 Task: Create a due date automation trigger when advanced on, on the monday of the week before a card is due add dates starting in 1 days at 11:00 AM.
Action: Mouse moved to (997, 315)
Screenshot: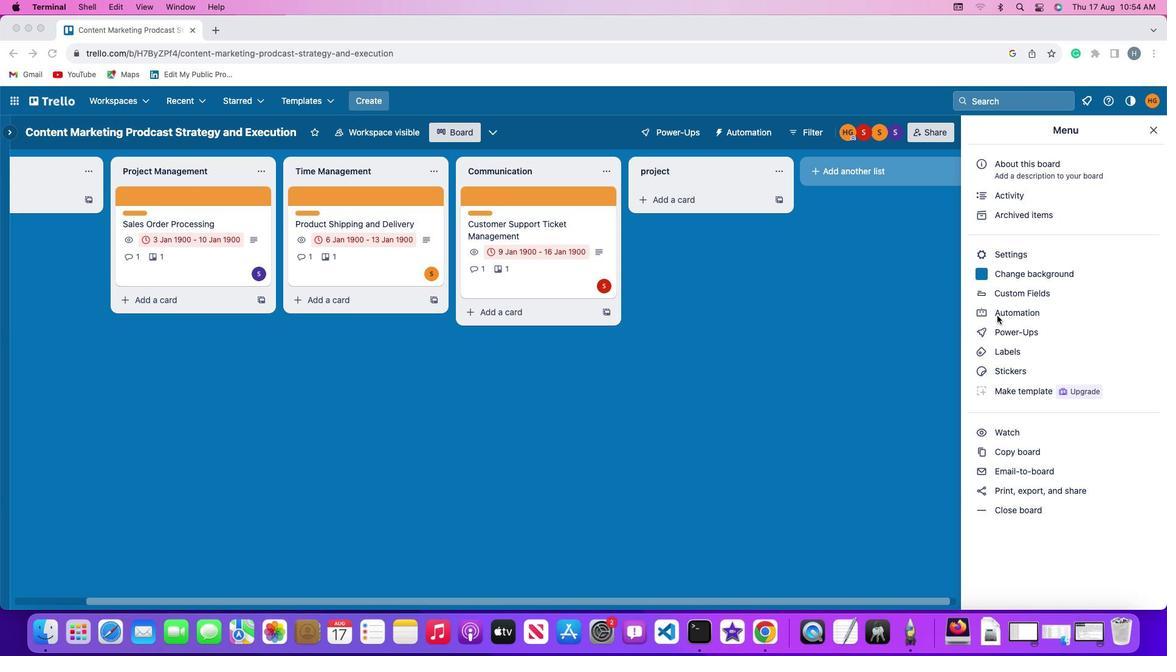 
Action: Mouse pressed left at (997, 315)
Screenshot: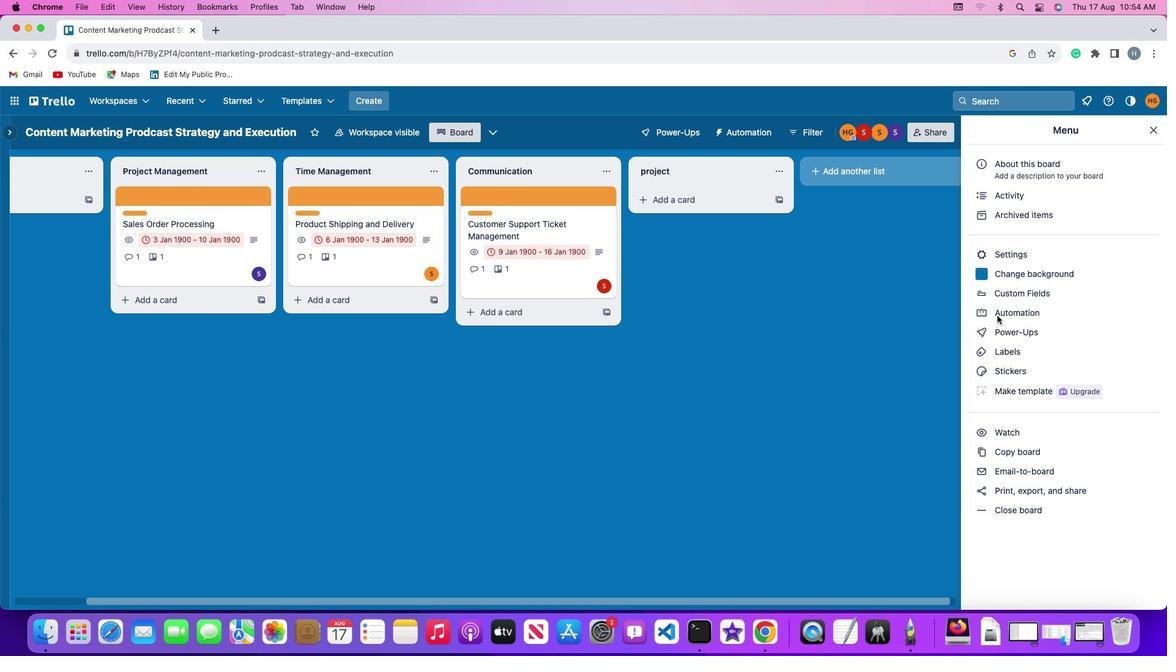 
Action: Mouse pressed left at (997, 315)
Screenshot: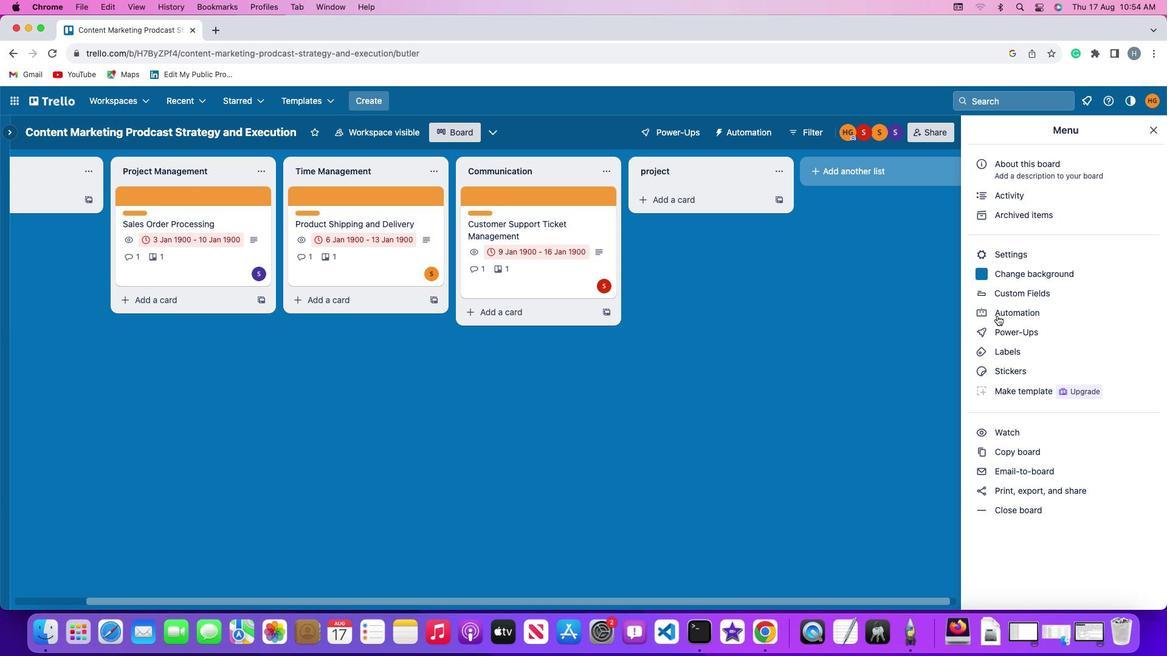
Action: Mouse moved to (49, 287)
Screenshot: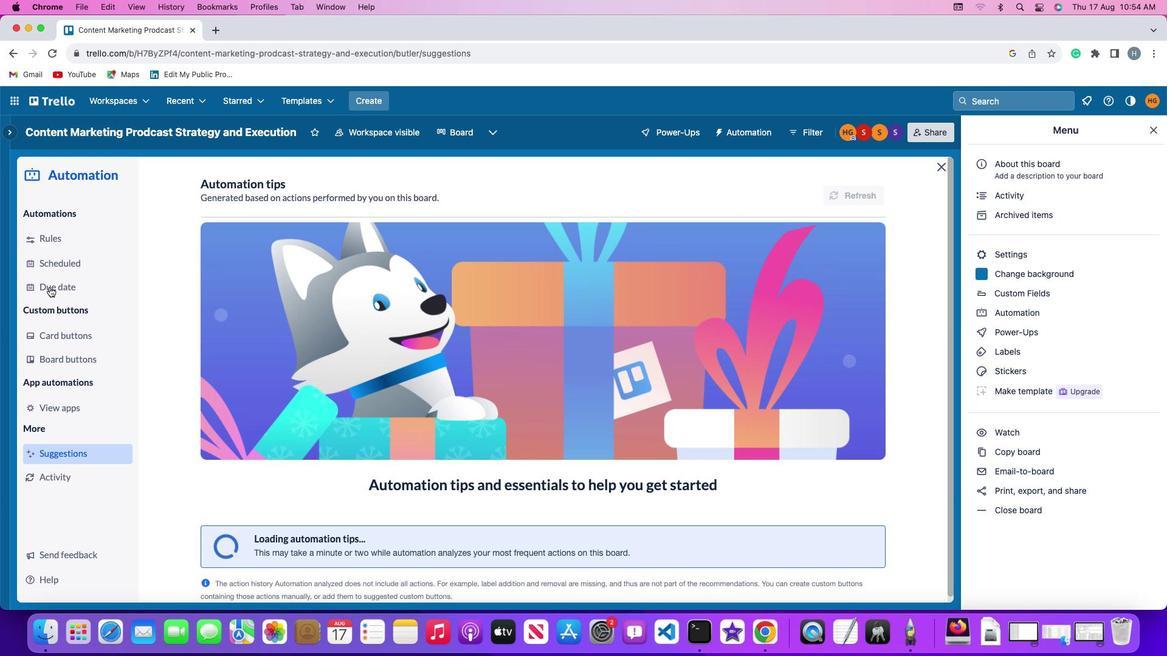 
Action: Mouse pressed left at (49, 287)
Screenshot: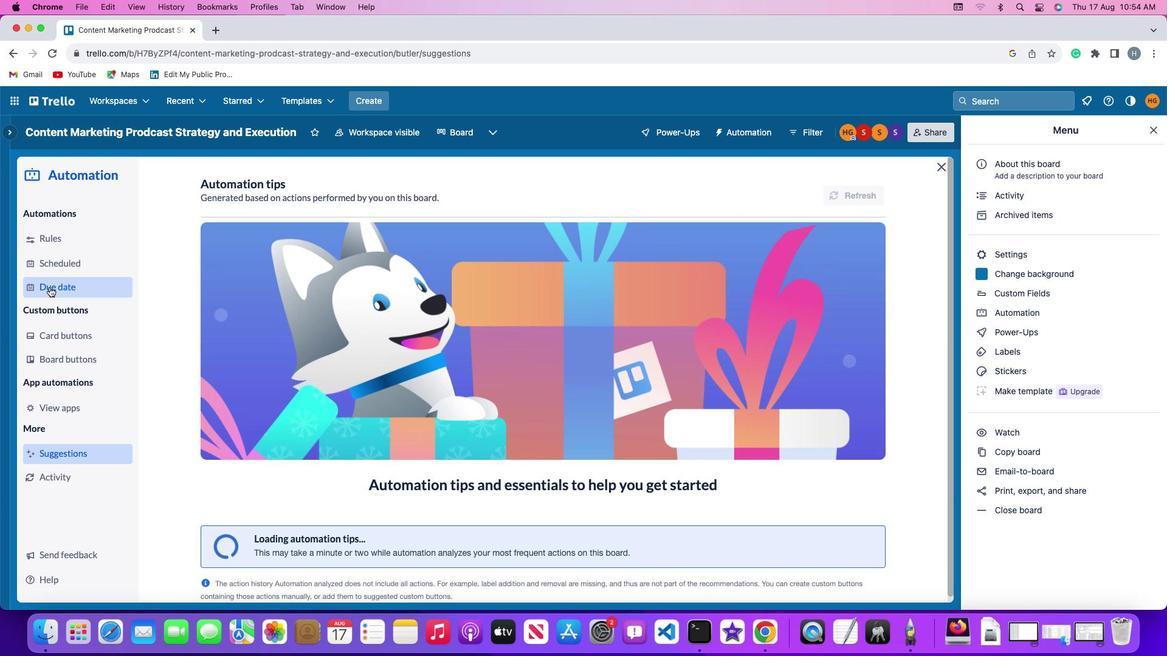 
Action: Mouse moved to (832, 181)
Screenshot: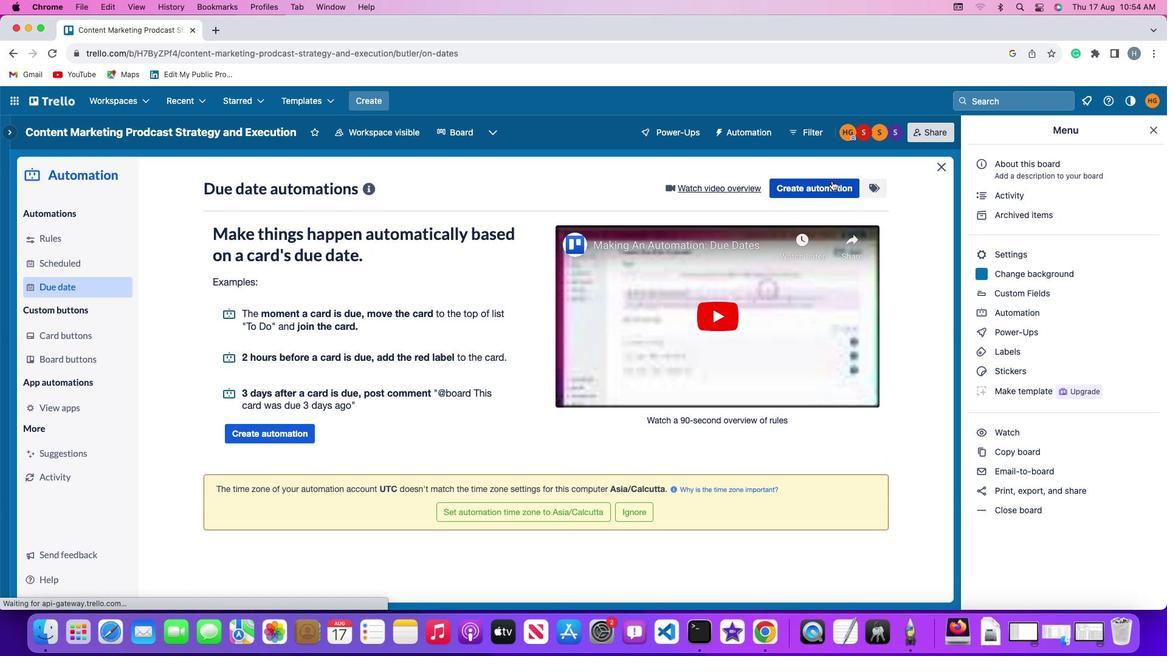
Action: Mouse pressed left at (832, 181)
Screenshot: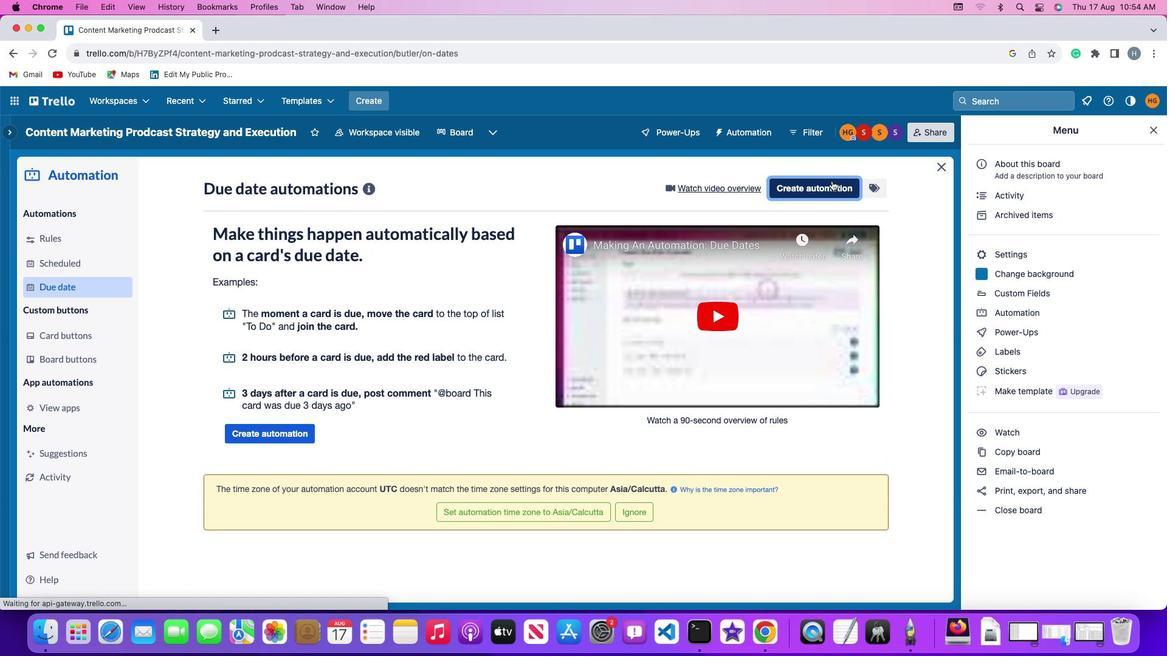 
Action: Mouse moved to (225, 310)
Screenshot: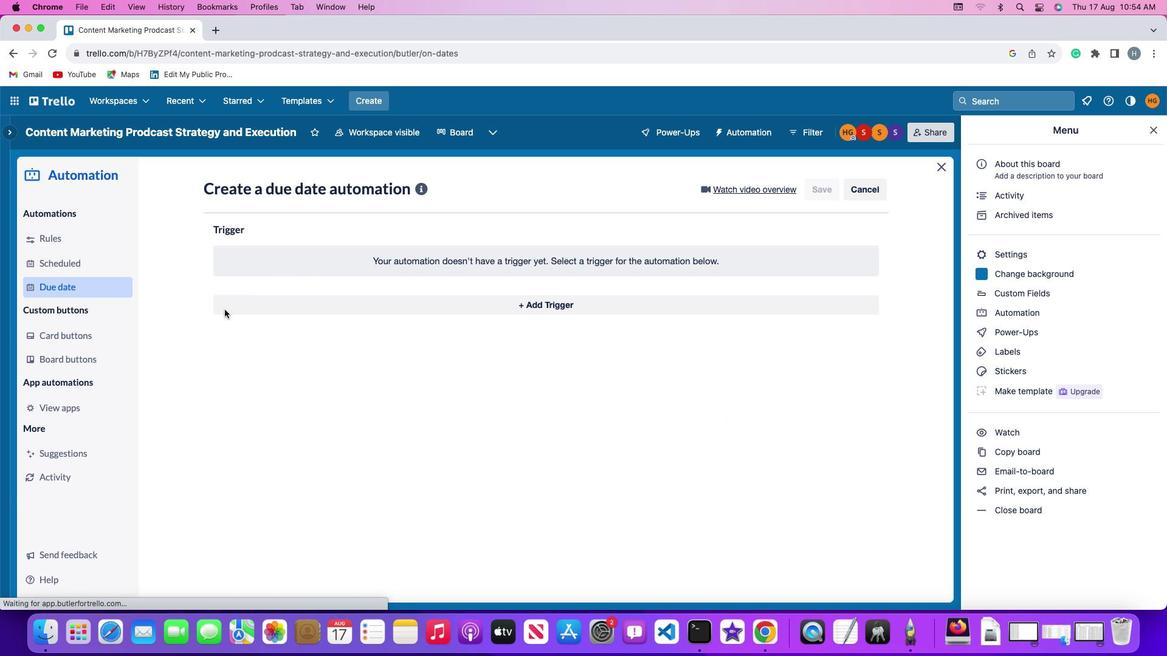 
Action: Mouse pressed left at (225, 310)
Screenshot: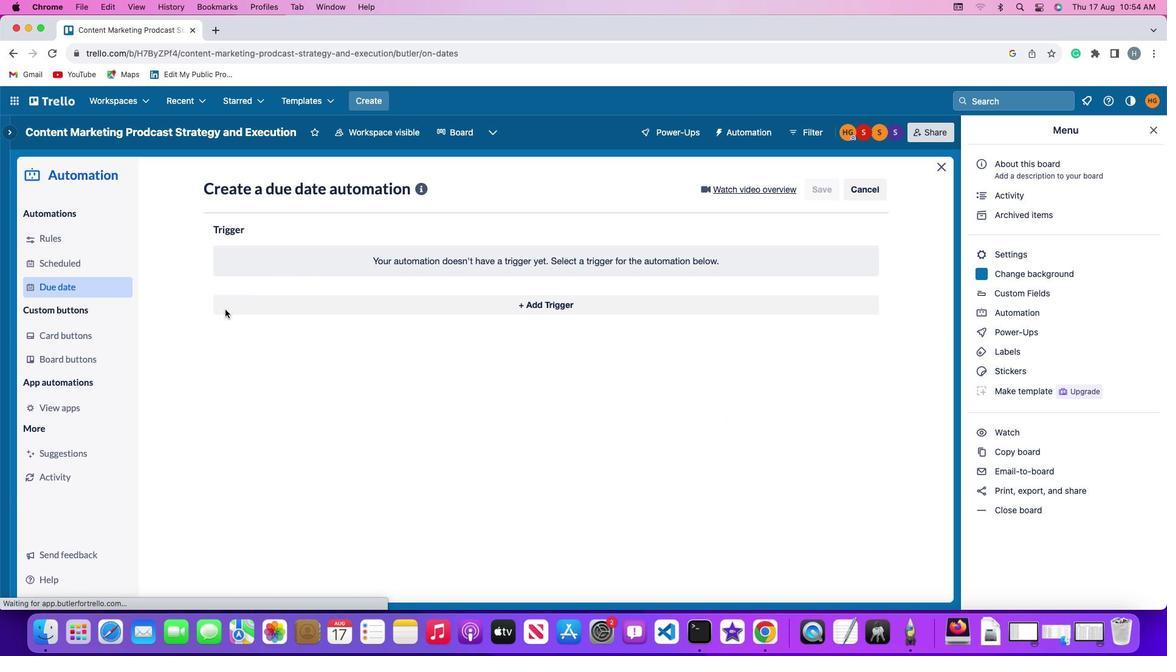
Action: Mouse moved to (270, 523)
Screenshot: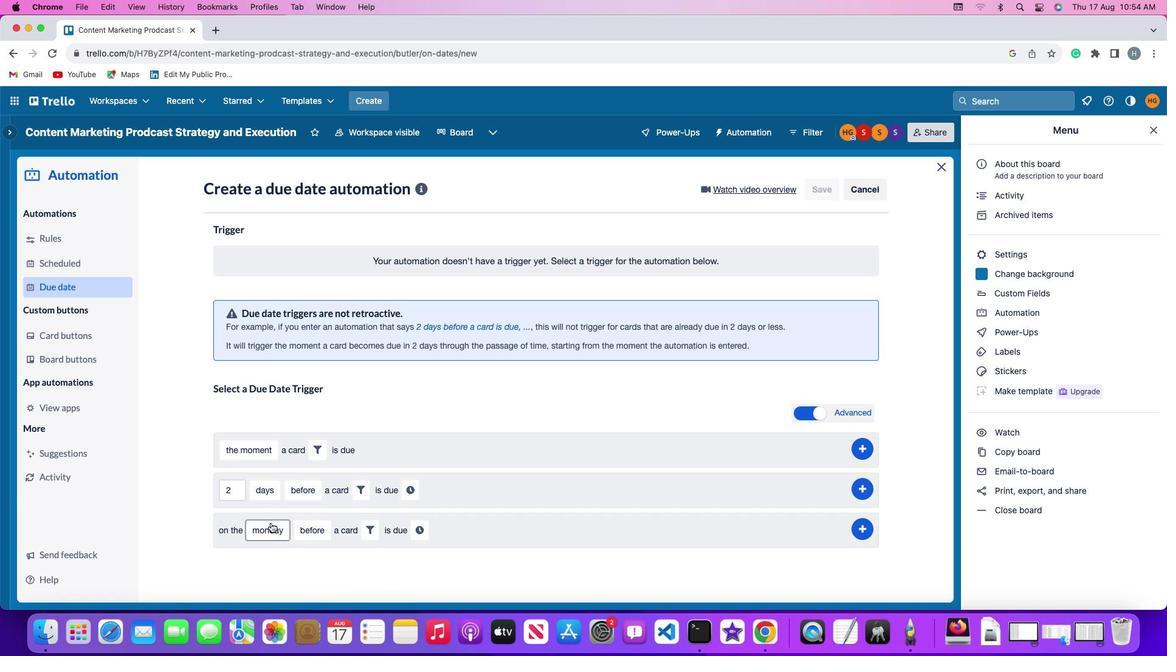 
Action: Mouse pressed left at (270, 523)
Screenshot: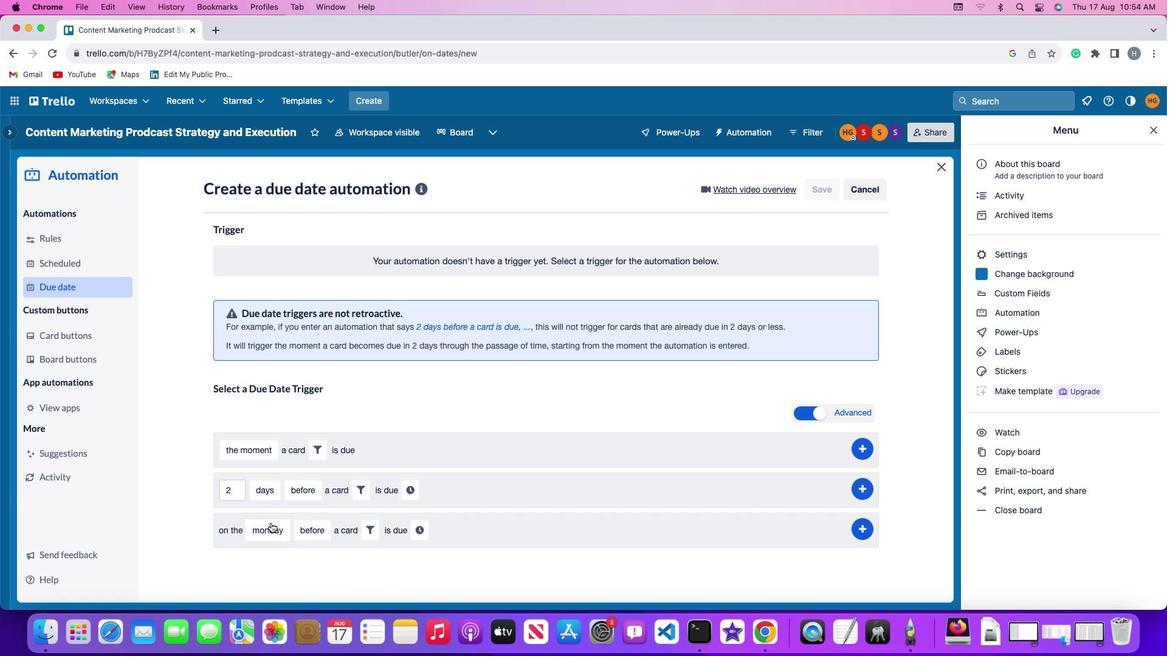 
Action: Mouse moved to (292, 360)
Screenshot: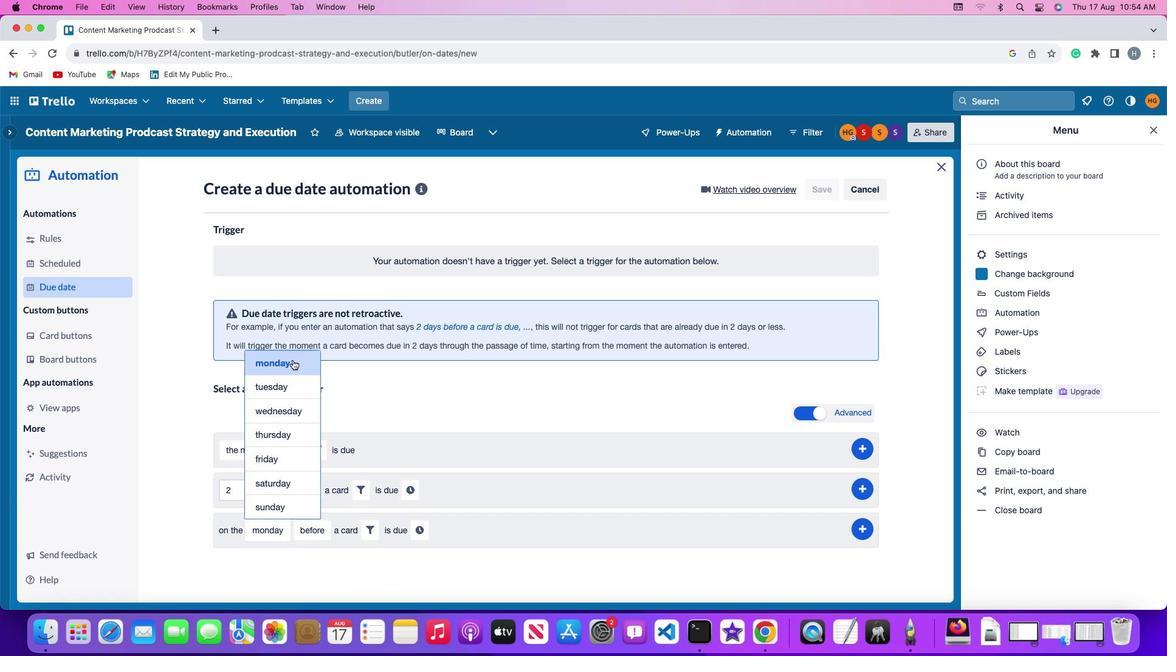
Action: Mouse pressed left at (292, 360)
Screenshot: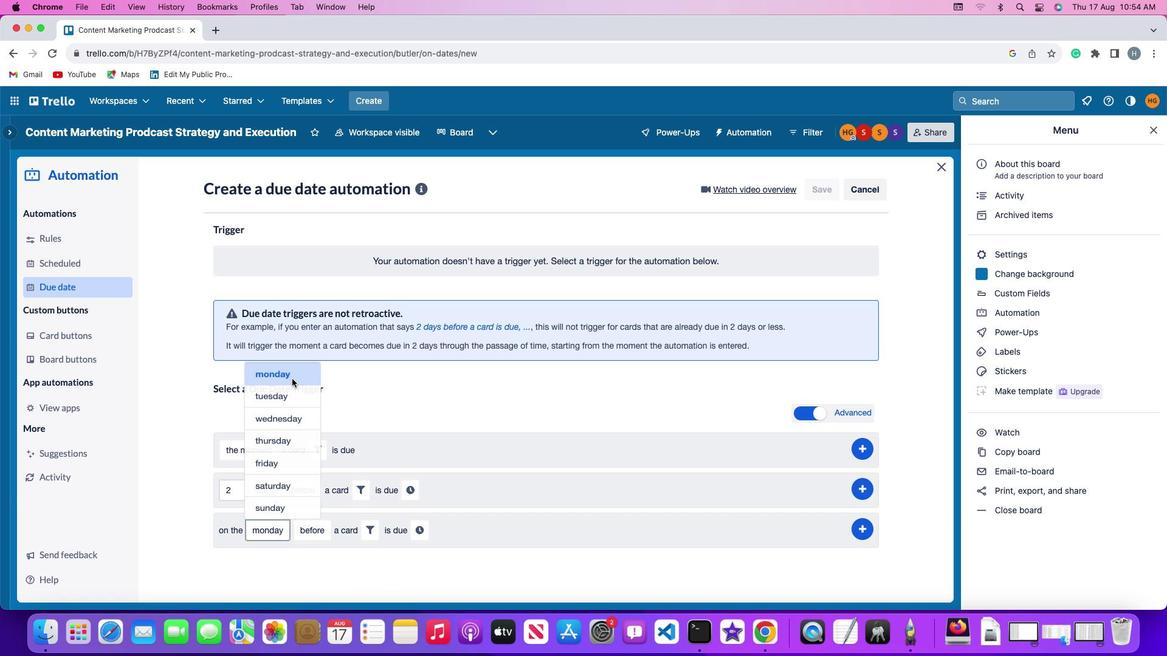 
Action: Mouse moved to (313, 525)
Screenshot: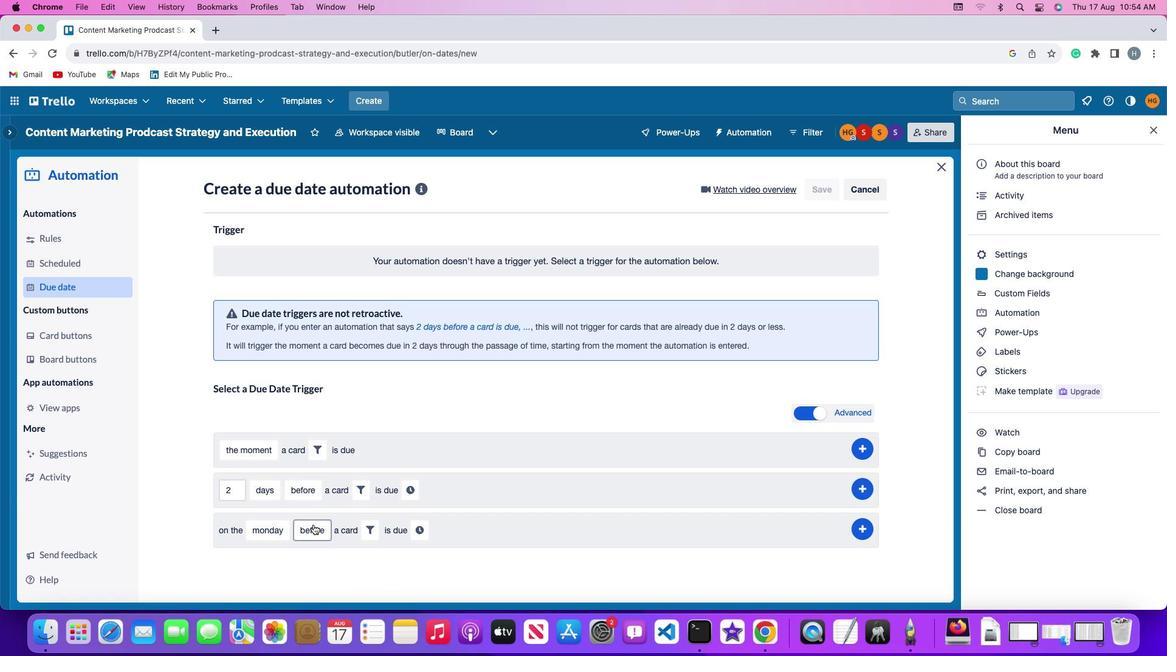
Action: Mouse pressed left at (313, 525)
Screenshot: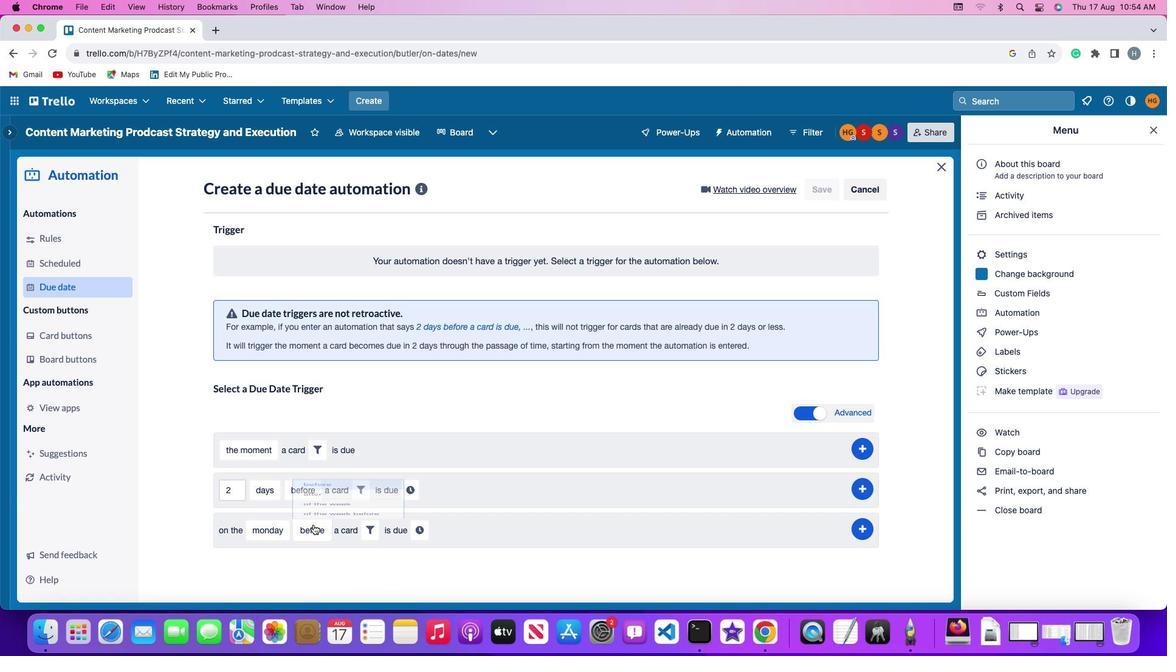 
Action: Mouse moved to (321, 504)
Screenshot: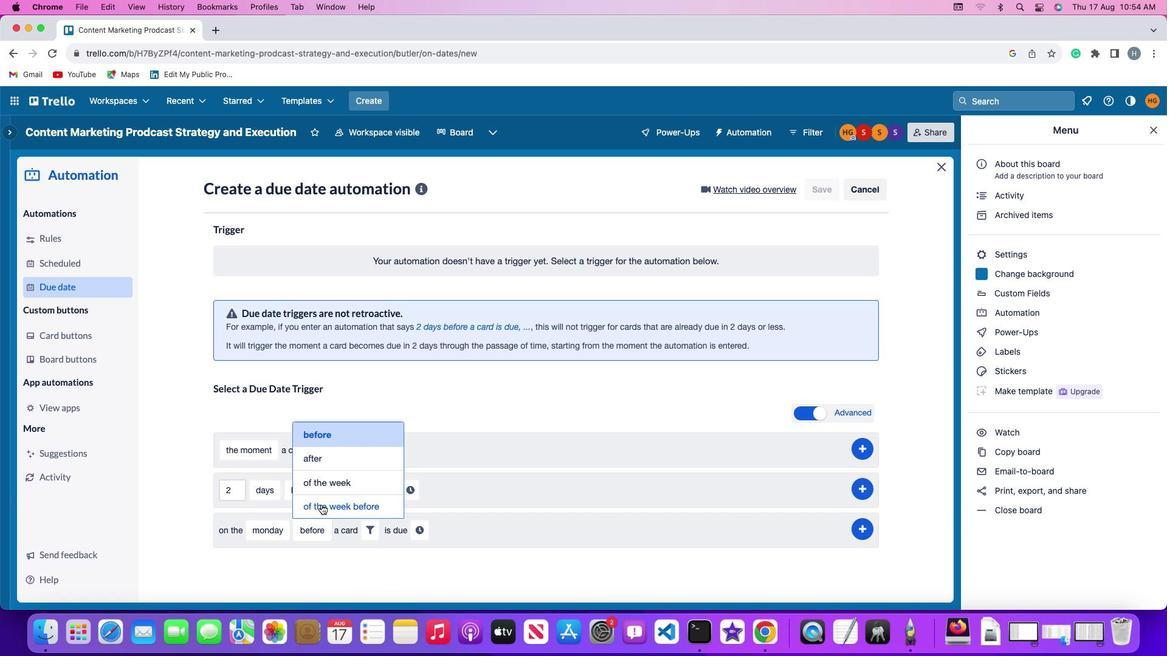 
Action: Mouse pressed left at (321, 504)
Screenshot: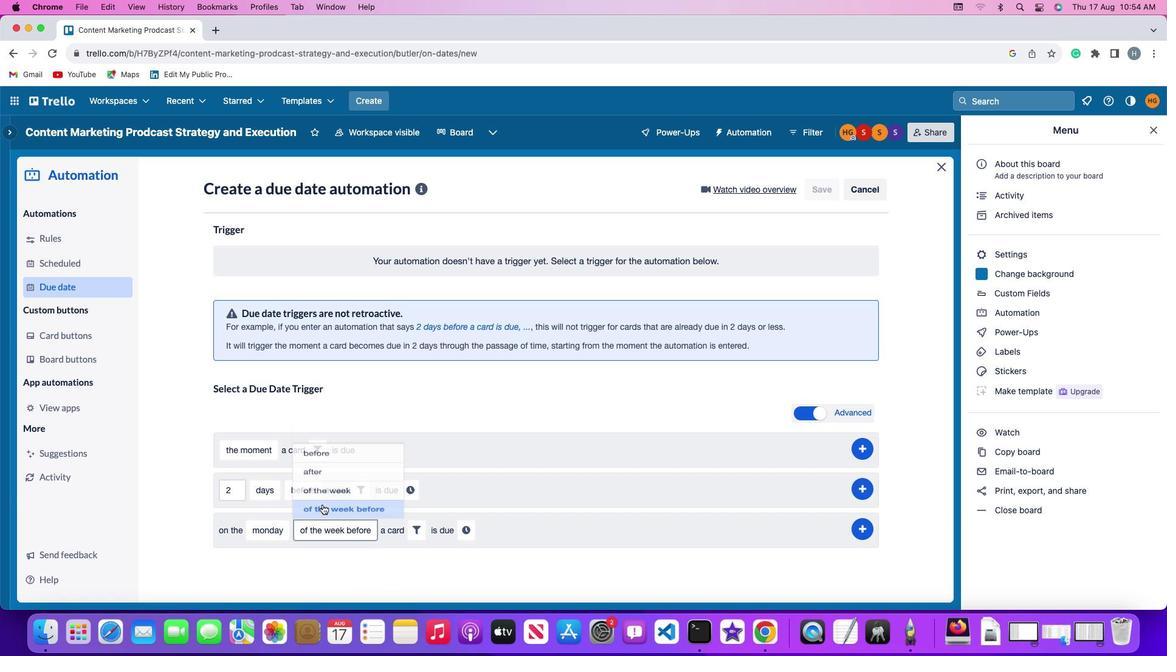 
Action: Mouse moved to (417, 526)
Screenshot: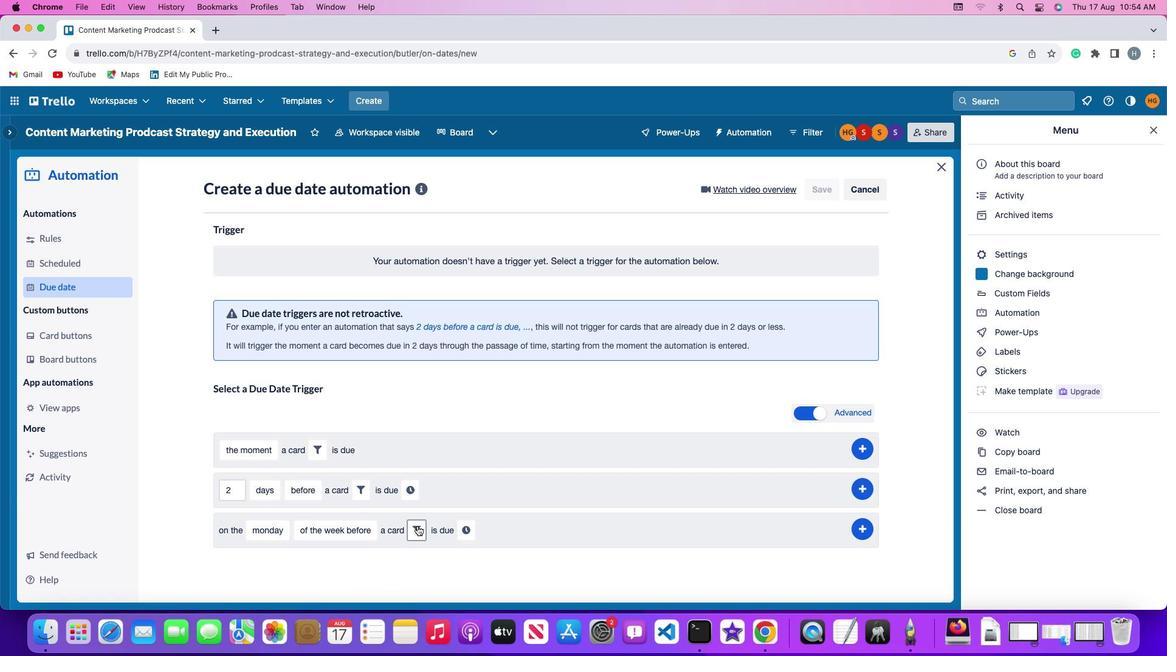 
Action: Mouse pressed left at (417, 526)
Screenshot: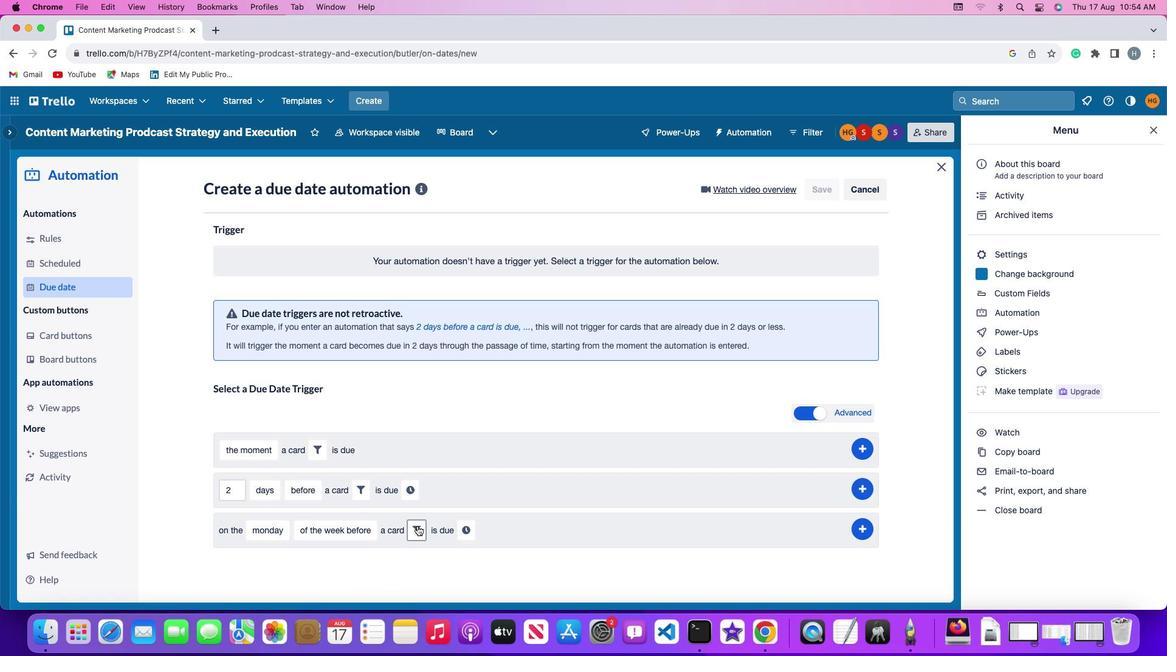 
Action: Mouse moved to (477, 572)
Screenshot: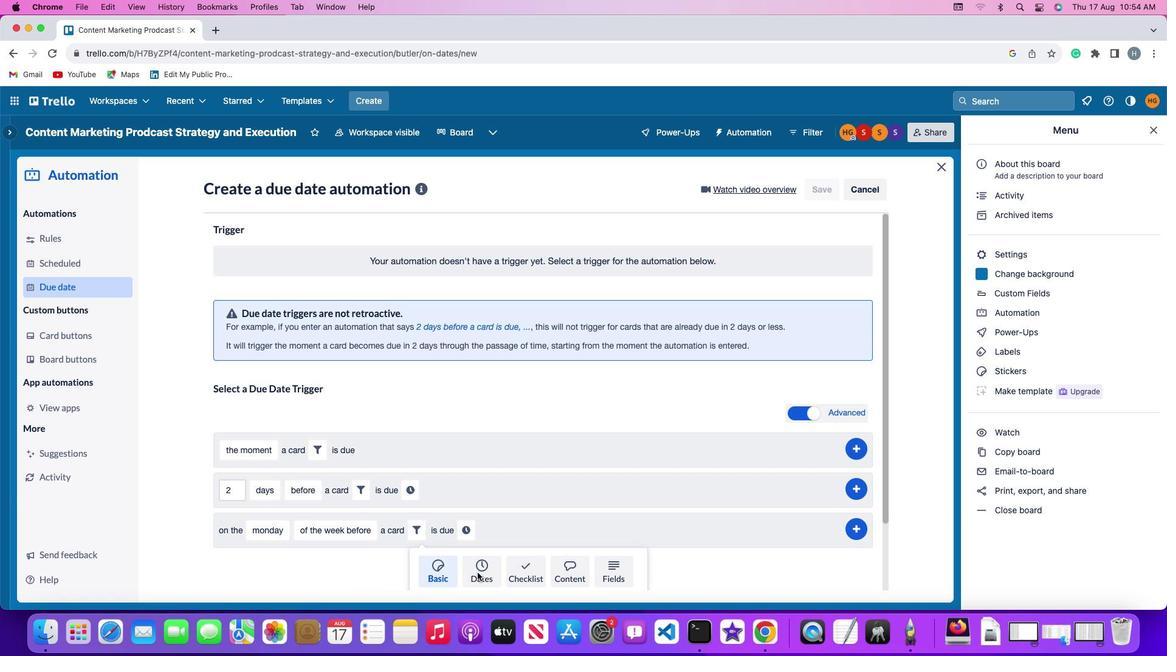 
Action: Mouse pressed left at (477, 572)
Screenshot: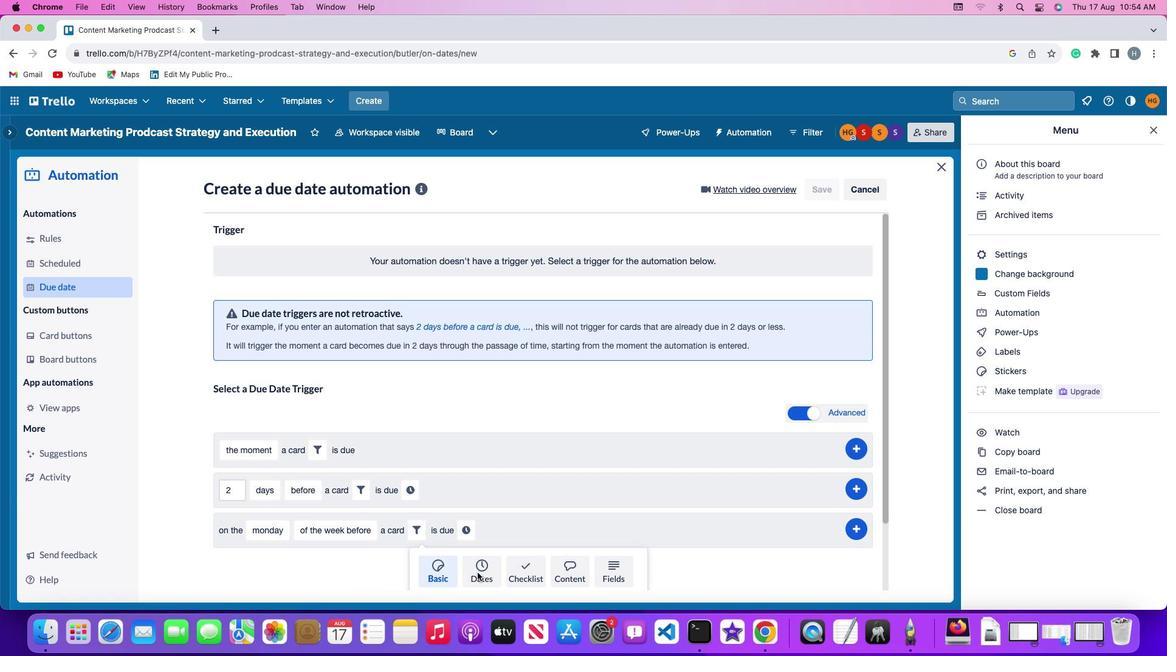 
Action: Mouse moved to (369, 566)
Screenshot: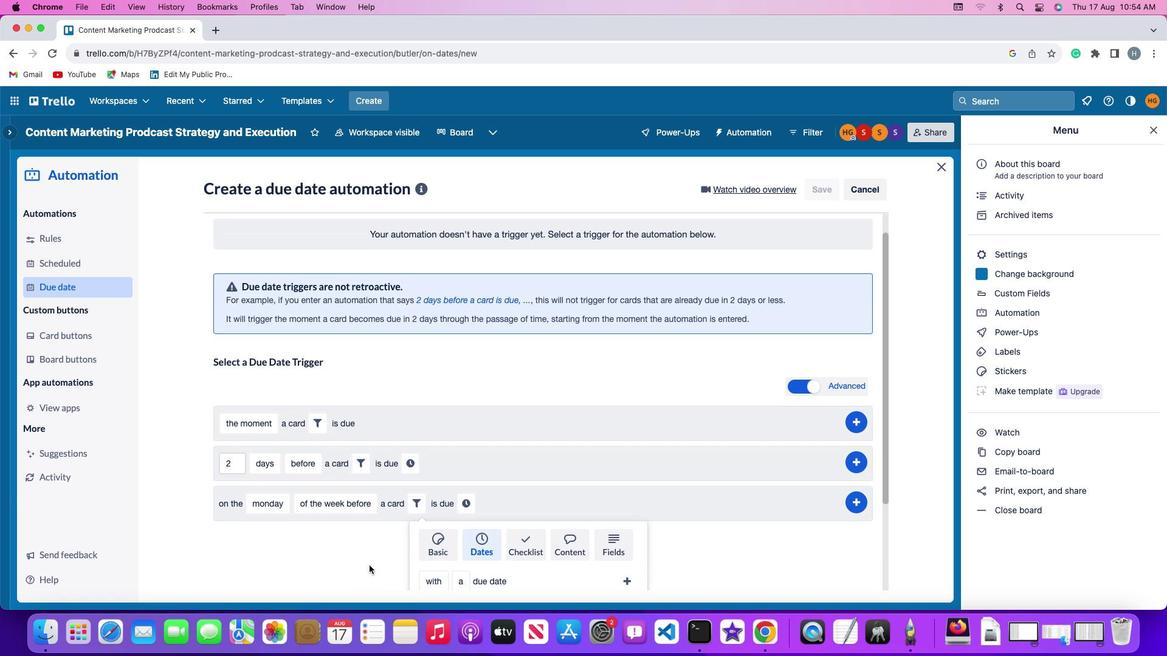 
Action: Mouse scrolled (369, 566) with delta (0, 0)
Screenshot: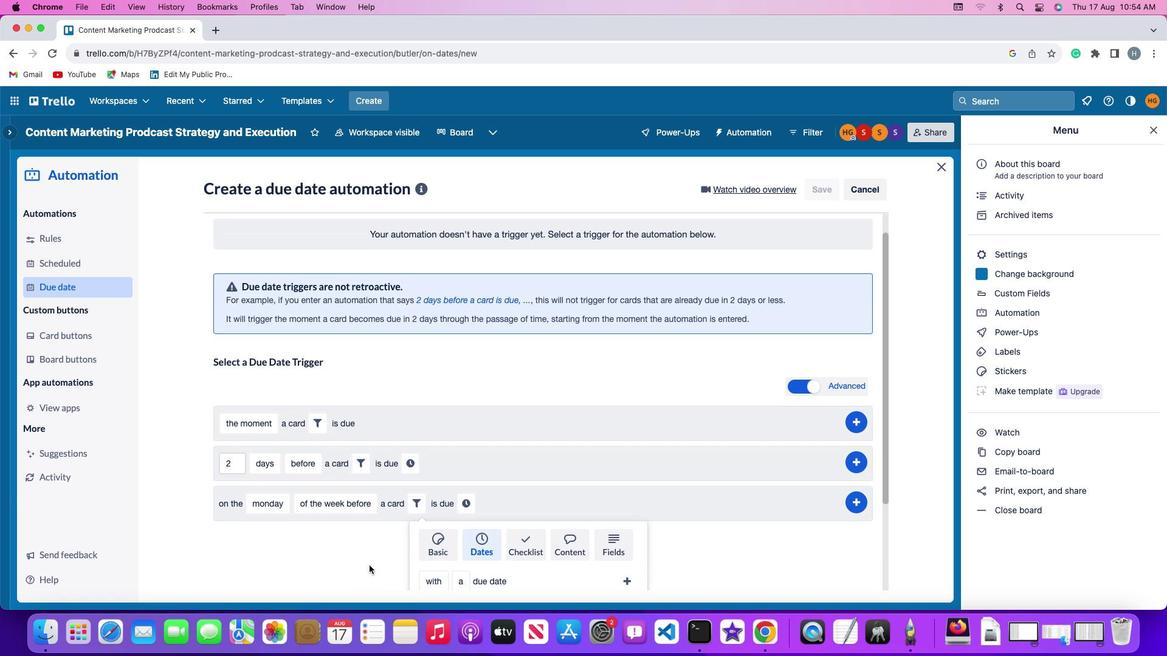 
Action: Mouse scrolled (369, 566) with delta (0, 0)
Screenshot: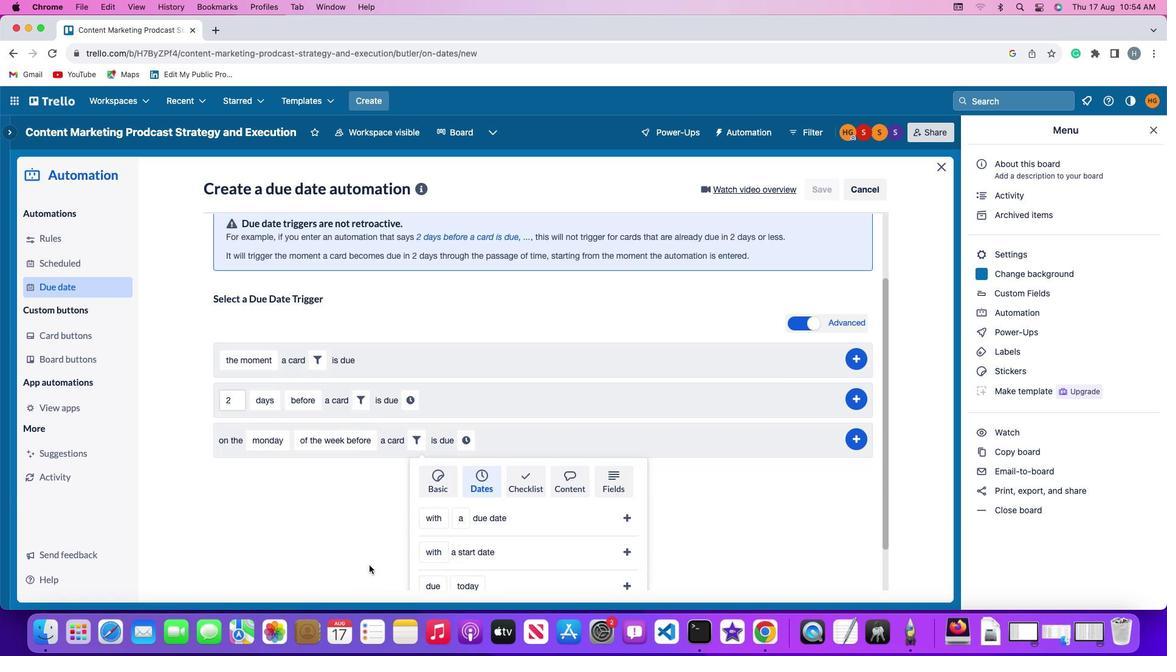 
Action: Mouse scrolled (369, 566) with delta (0, -2)
Screenshot: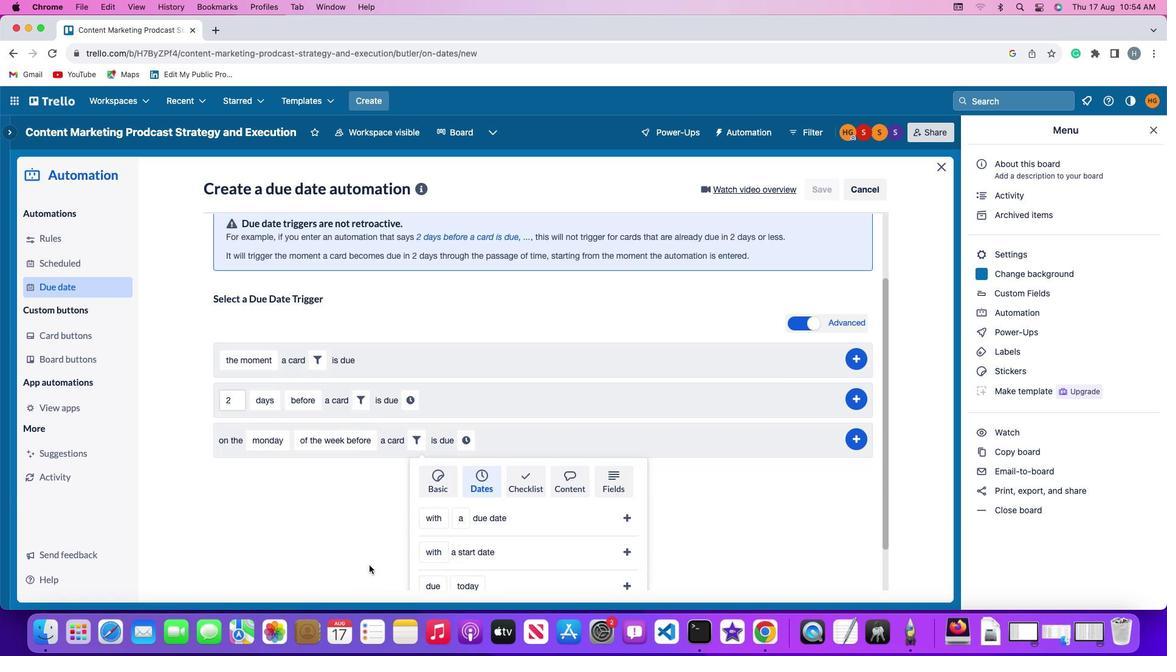 
Action: Mouse scrolled (369, 566) with delta (0, -3)
Screenshot: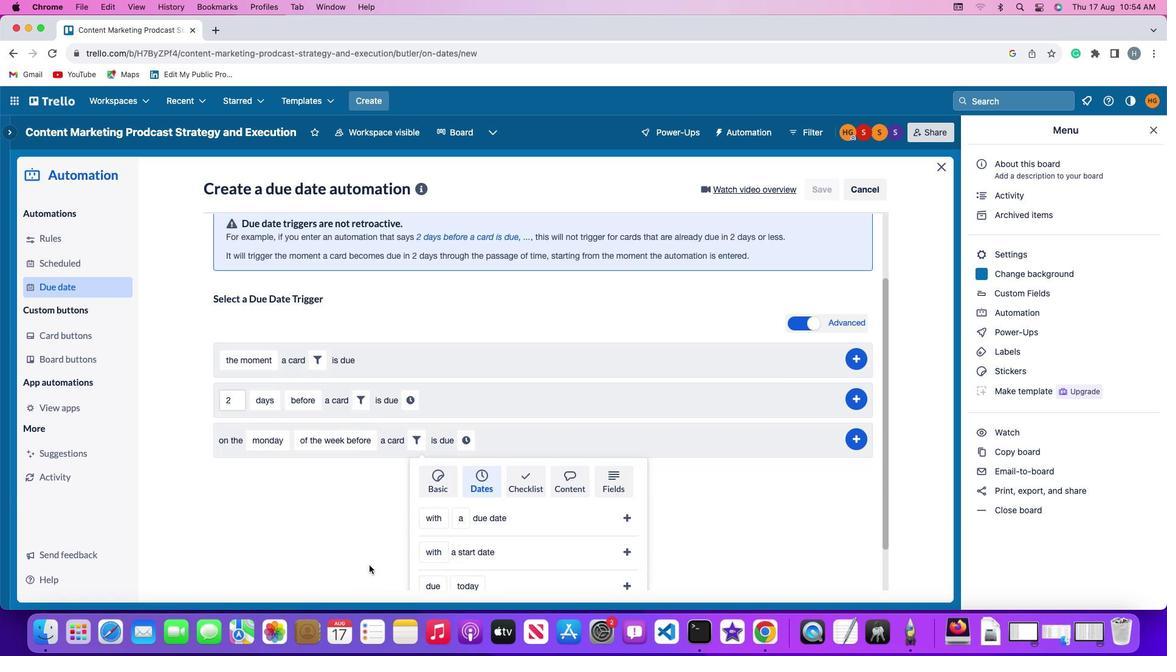 
Action: Mouse moved to (369, 566)
Screenshot: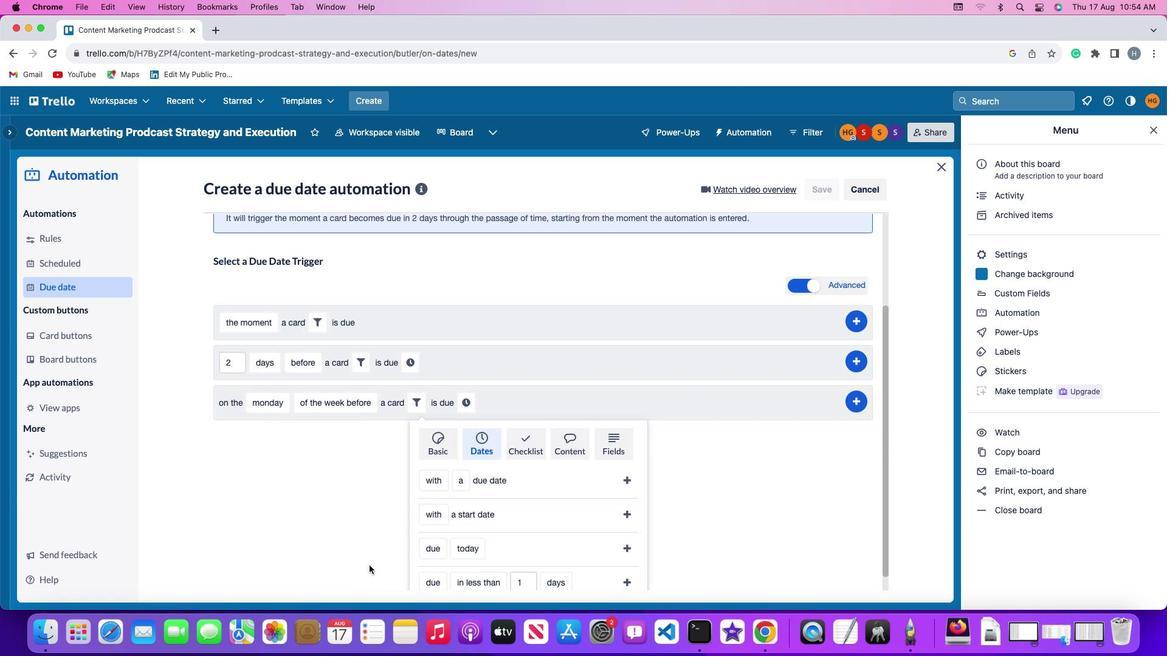 
Action: Mouse scrolled (369, 566) with delta (0, -3)
Screenshot: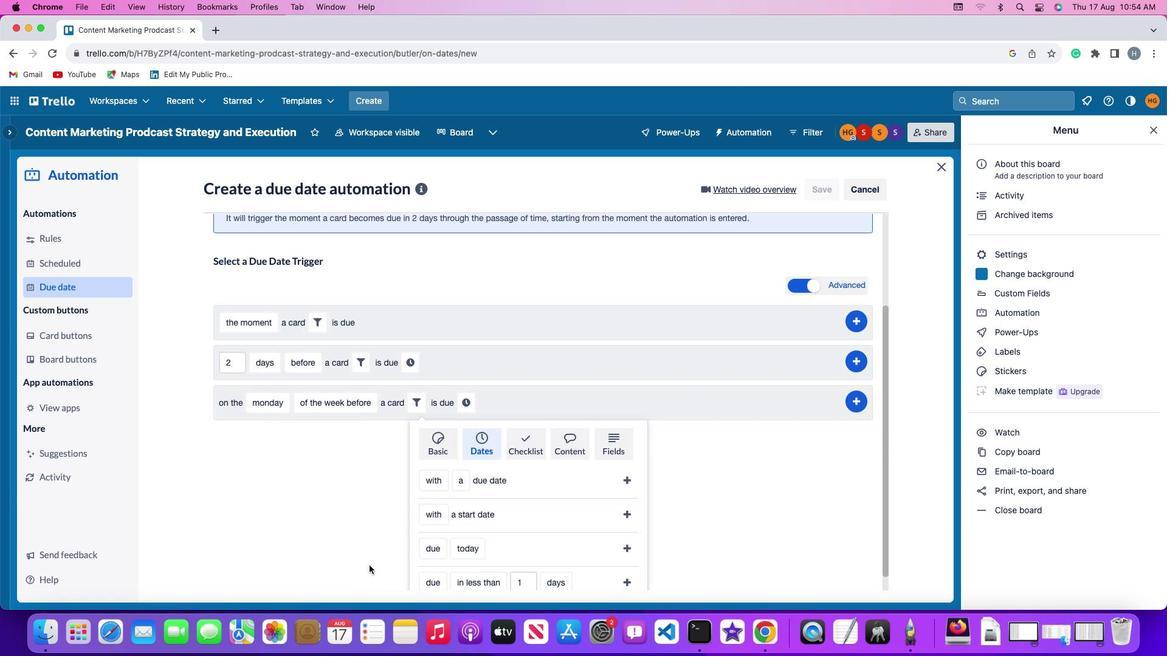 
Action: Mouse moved to (369, 565)
Screenshot: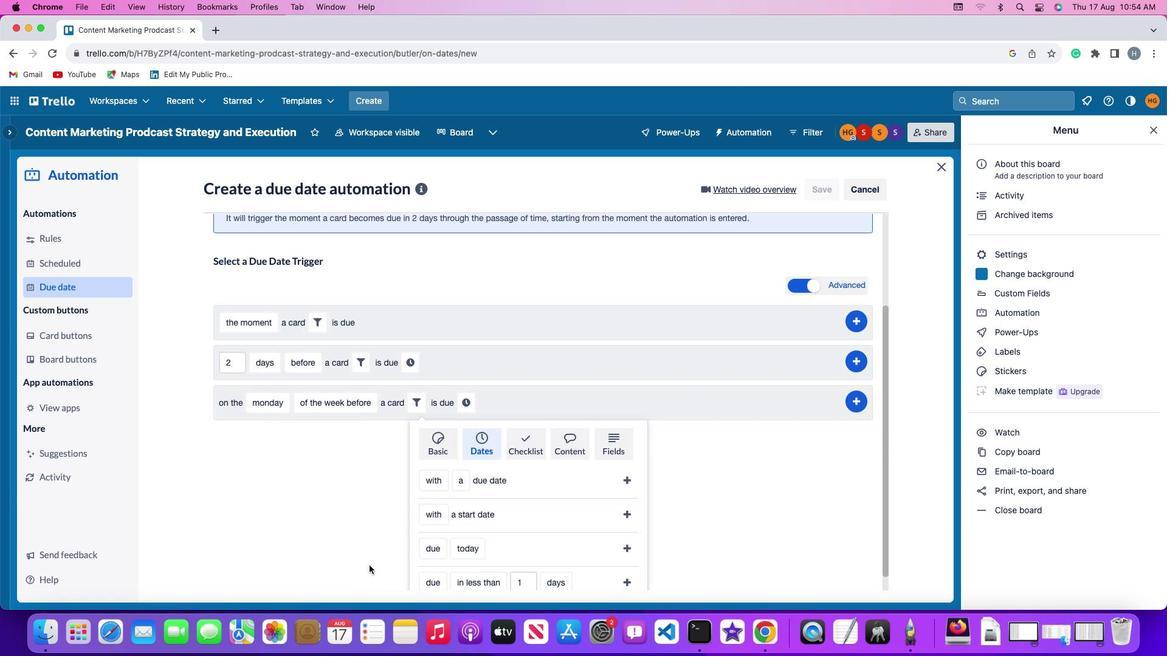 
Action: Mouse scrolled (369, 565) with delta (0, 0)
Screenshot: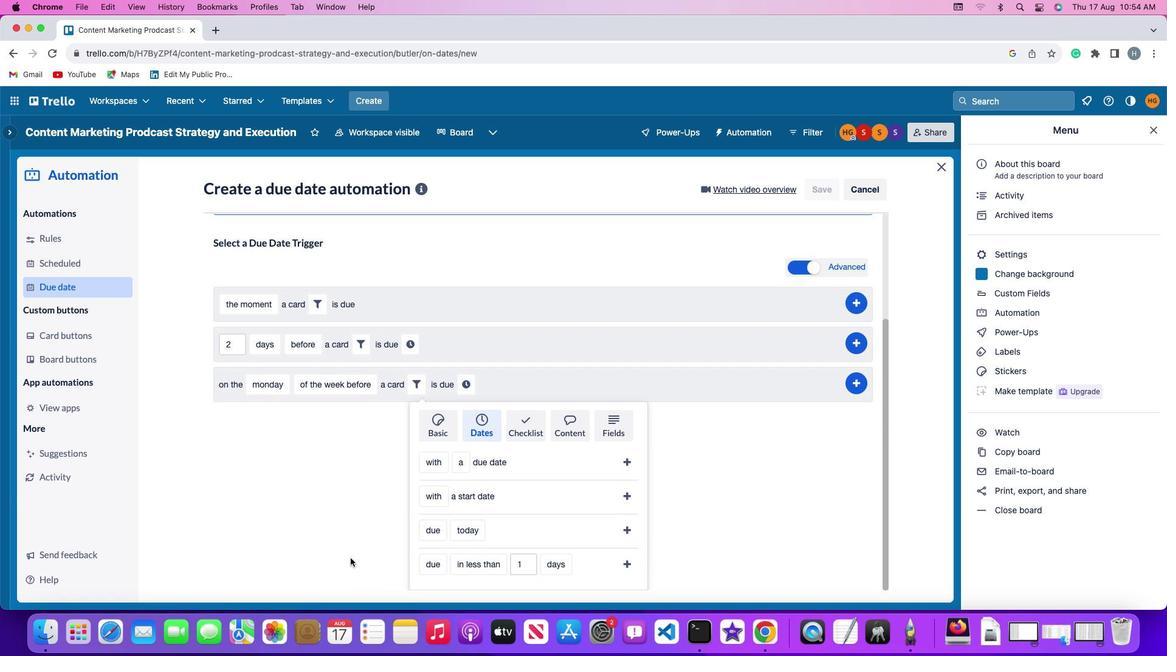 
Action: Mouse scrolled (369, 565) with delta (0, 0)
Screenshot: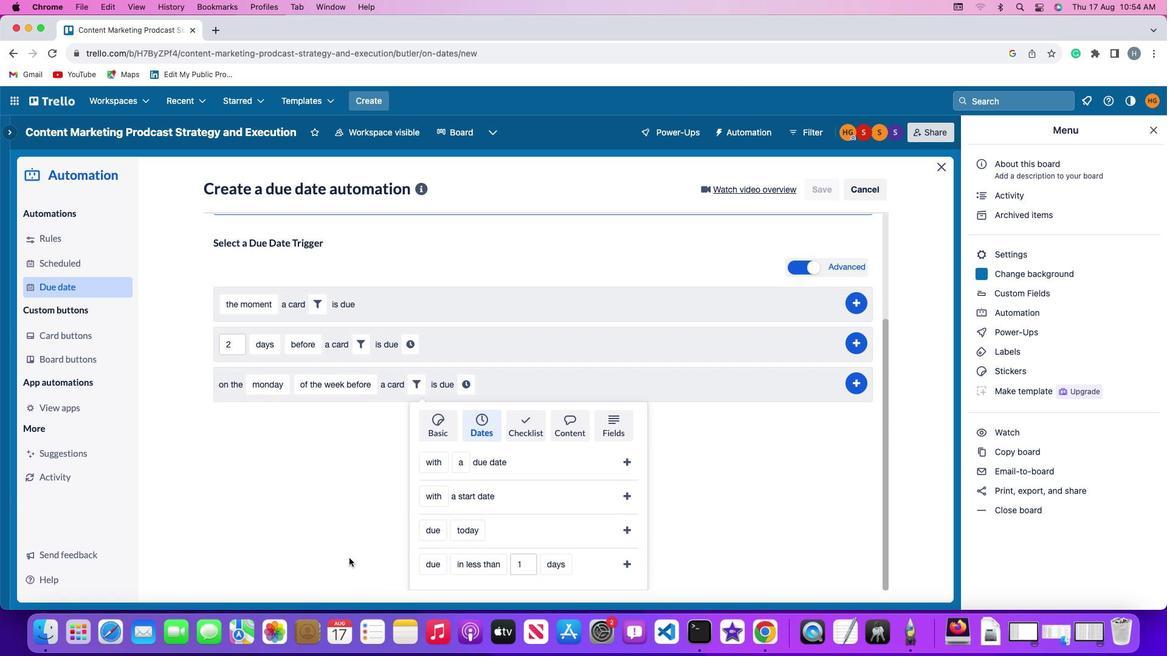 
Action: Mouse scrolled (369, 565) with delta (0, -1)
Screenshot: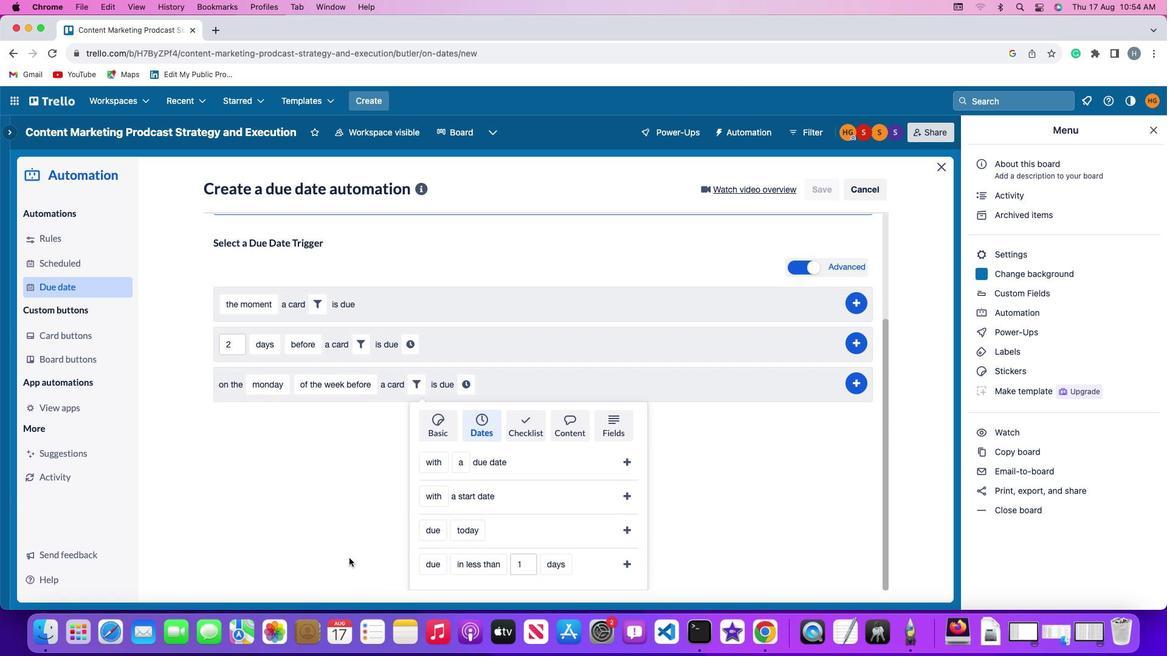 
Action: Mouse moved to (349, 558)
Screenshot: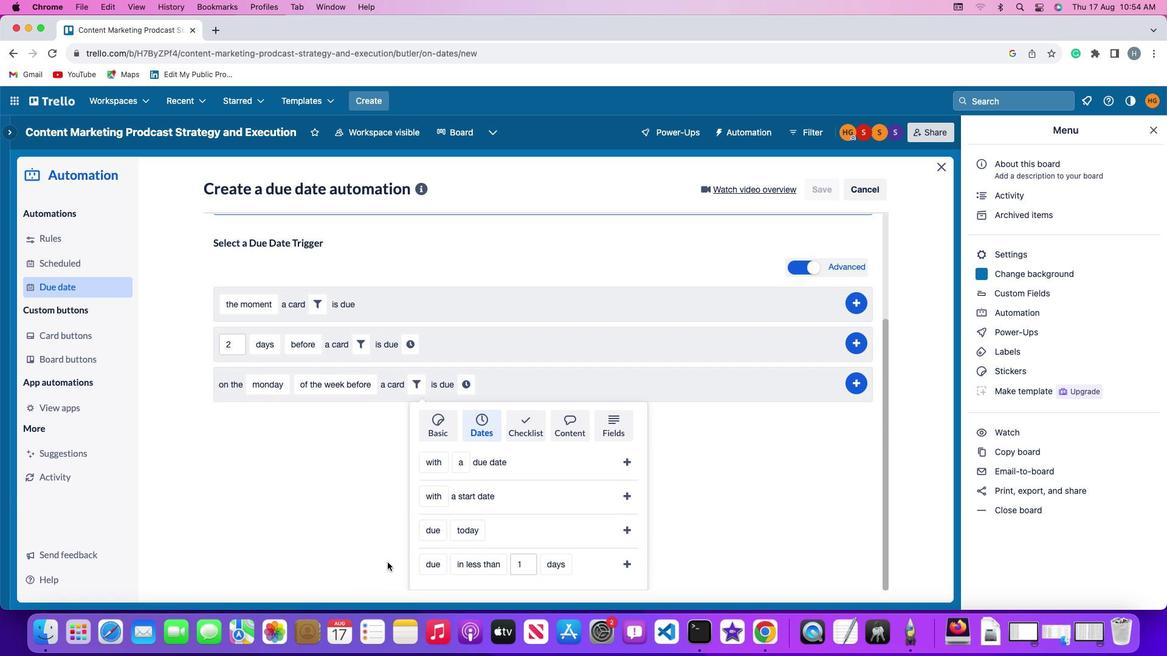 
Action: Mouse scrolled (349, 558) with delta (0, -2)
Screenshot: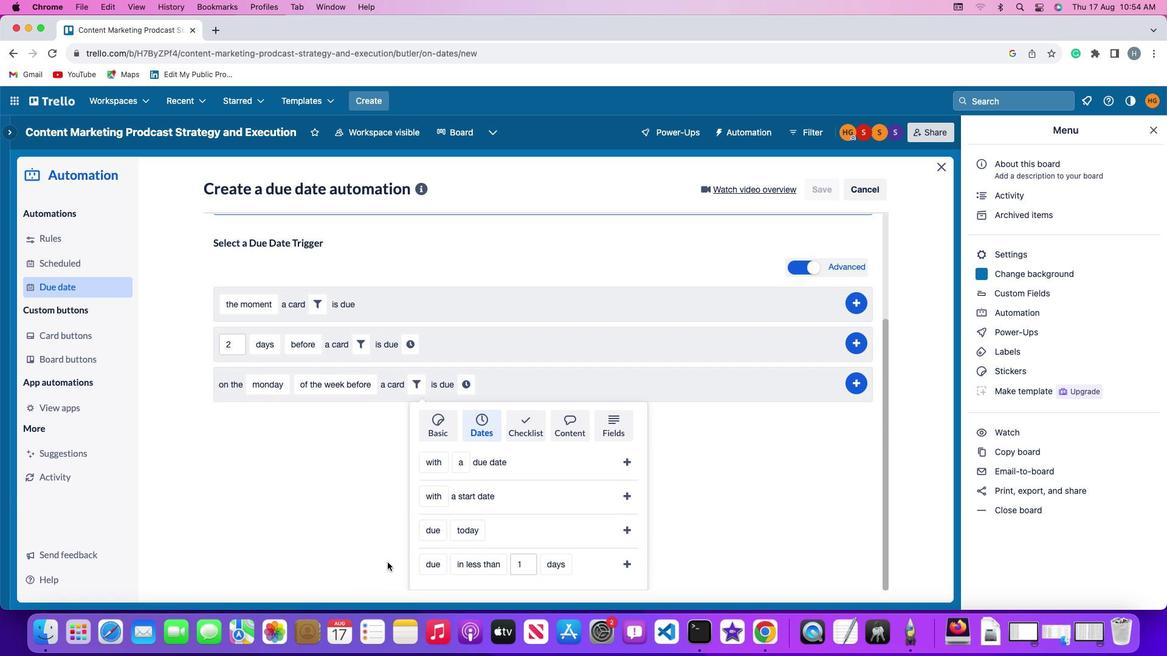 
Action: Mouse moved to (443, 568)
Screenshot: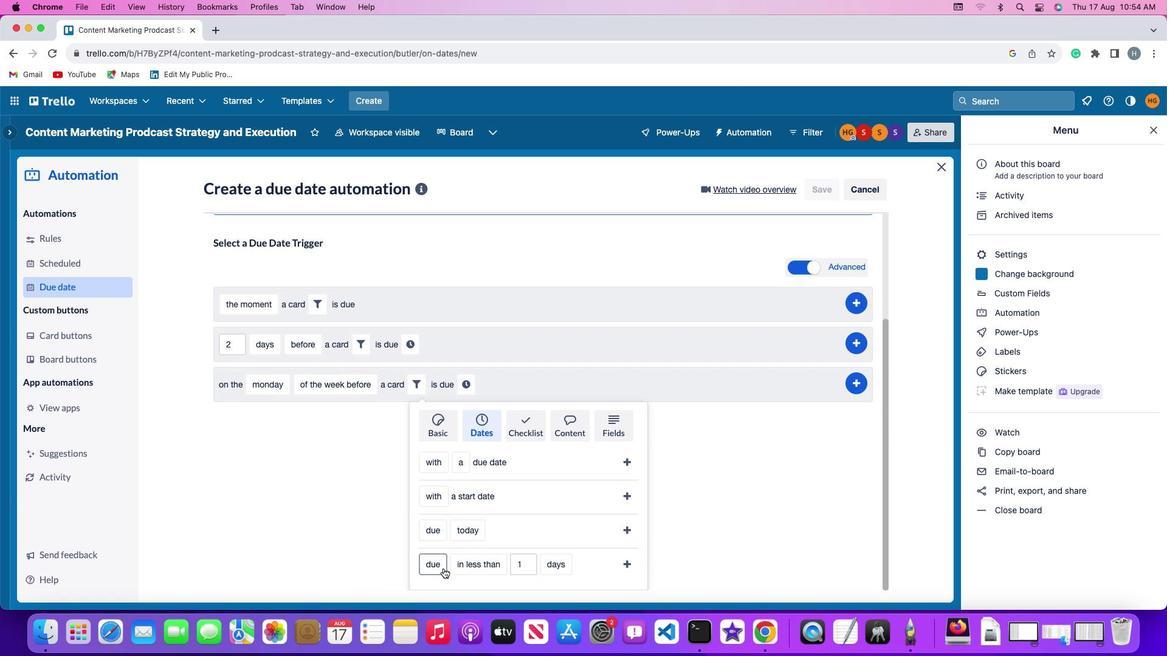 
Action: Mouse pressed left at (443, 568)
Screenshot: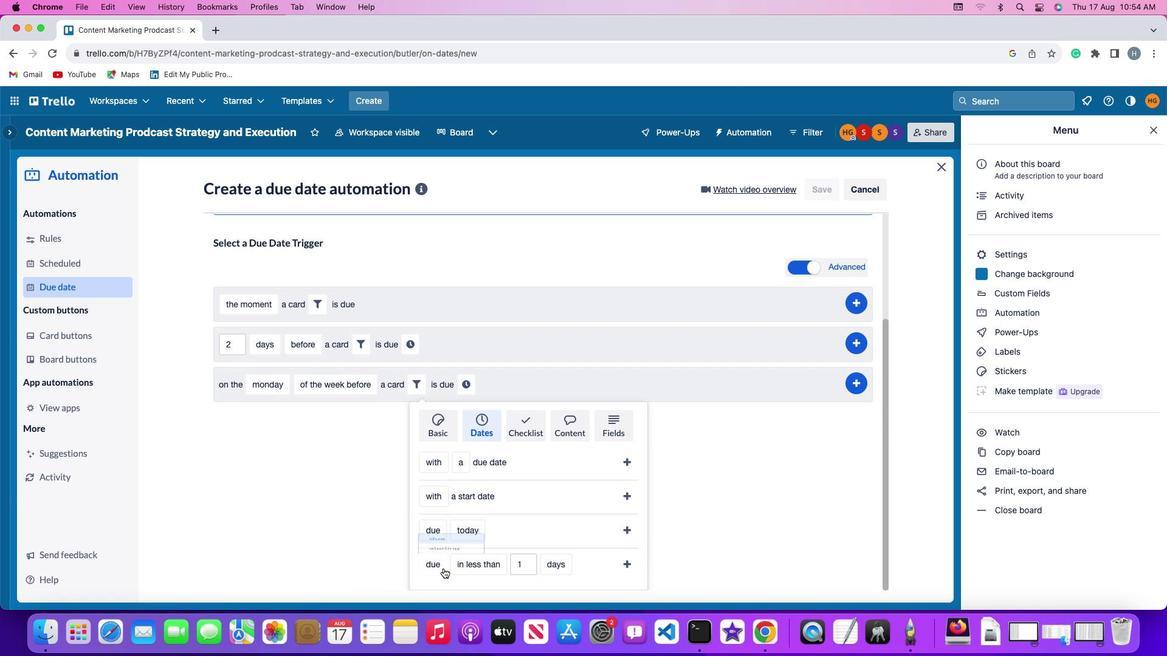 
Action: Mouse moved to (431, 540)
Screenshot: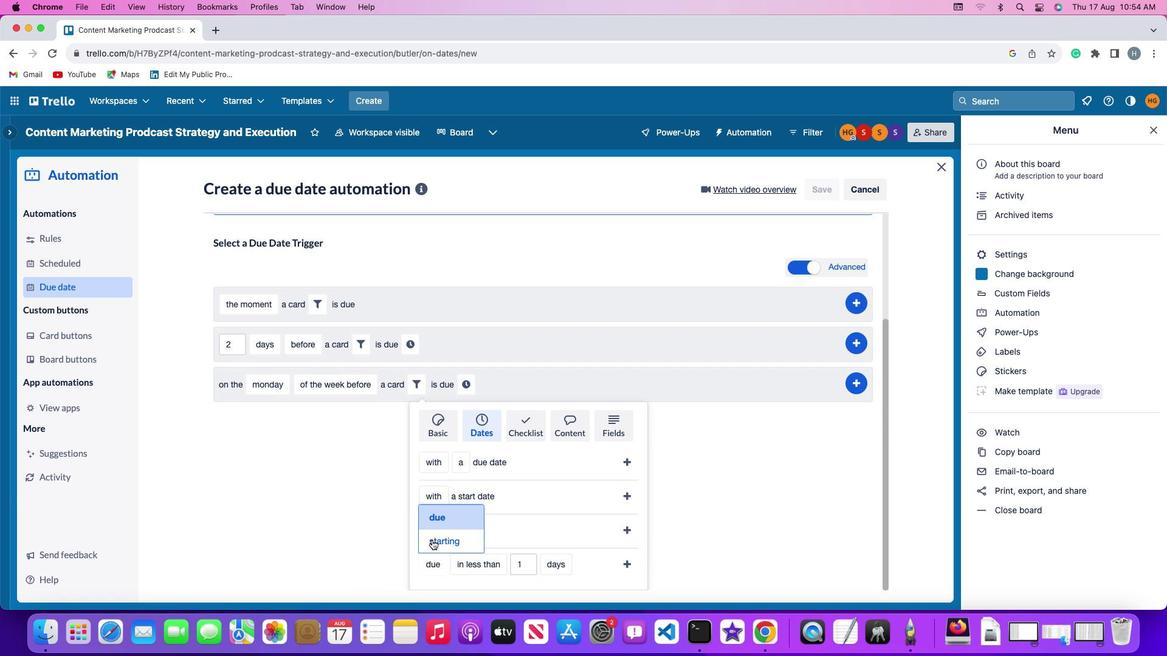 
Action: Mouse pressed left at (431, 540)
Screenshot: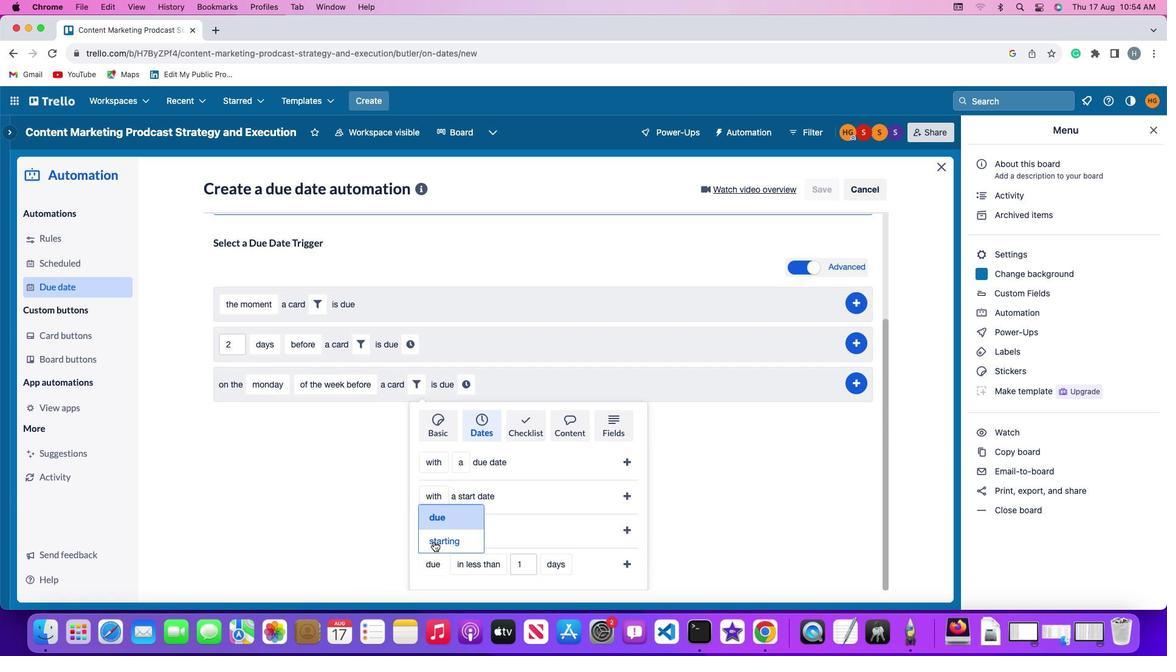 
Action: Mouse moved to (478, 560)
Screenshot: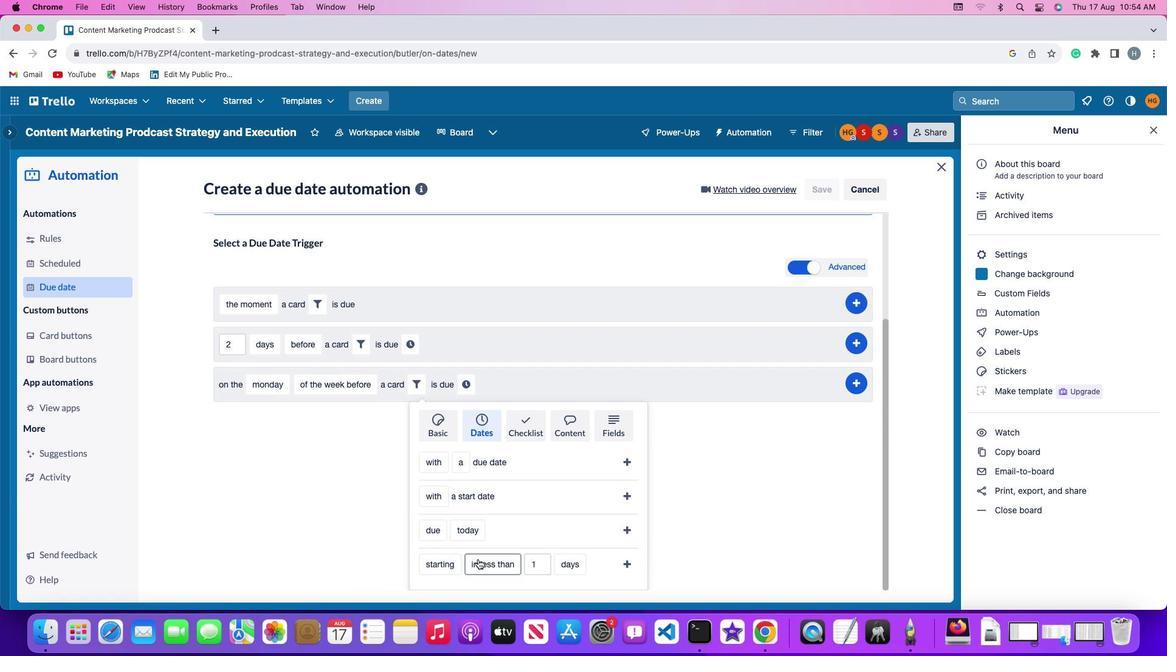 
Action: Mouse pressed left at (478, 560)
Screenshot: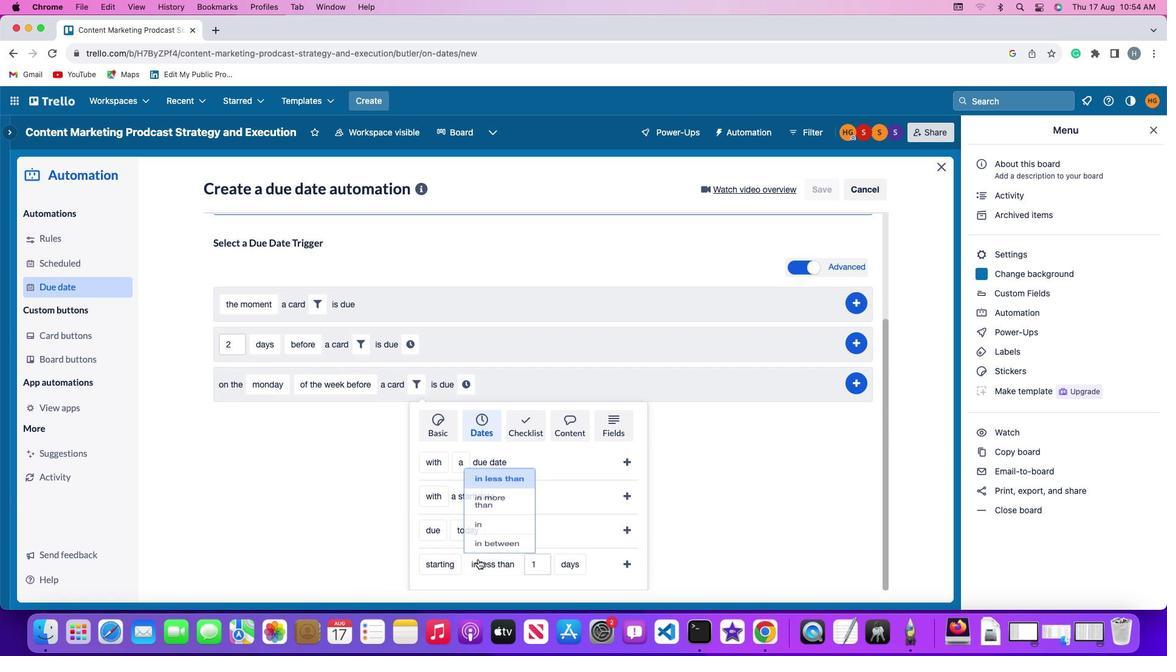 
Action: Mouse moved to (478, 517)
Screenshot: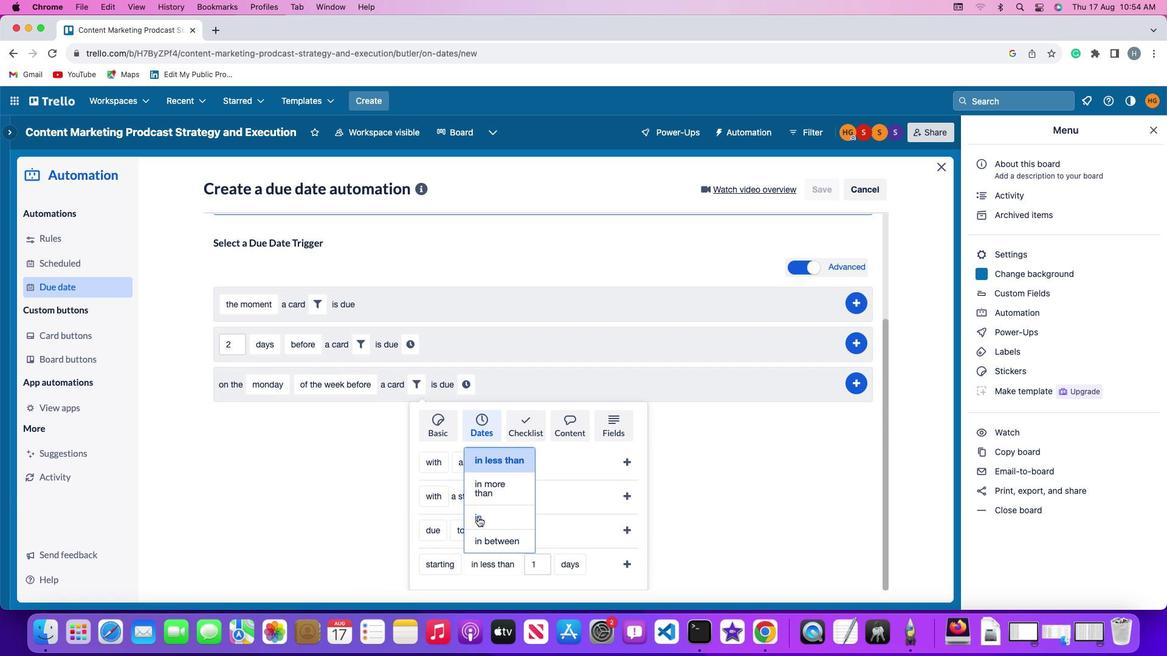 
Action: Mouse pressed left at (478, 517)
Screenshot: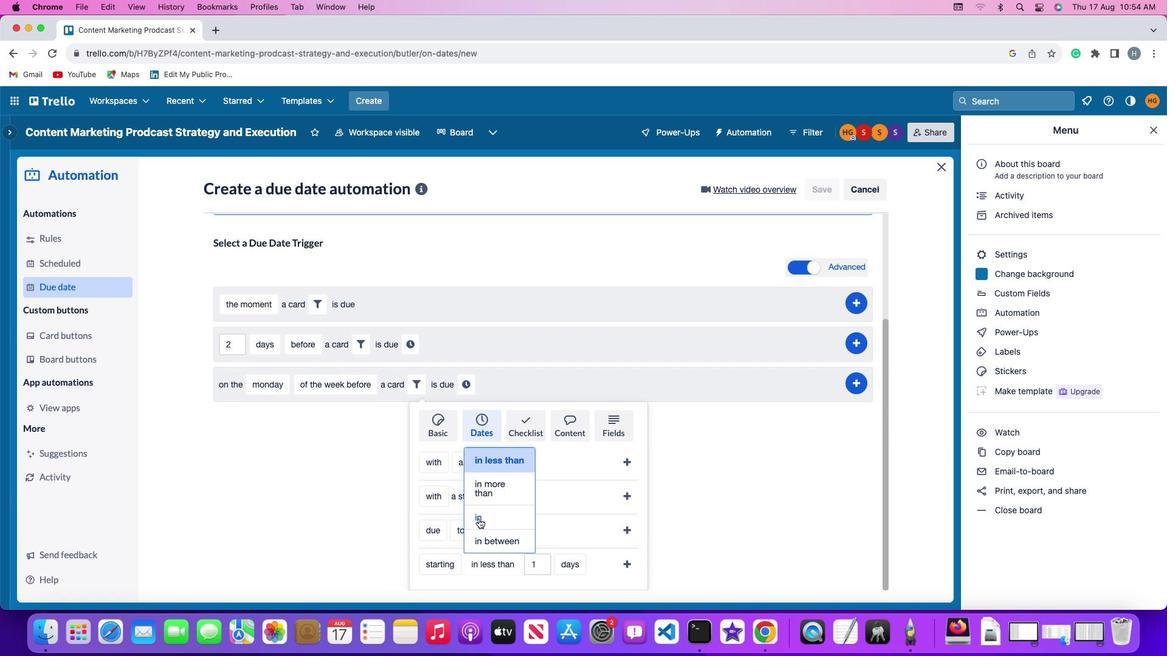 
Action: Mouse moved to (503, 563)
Screenshot: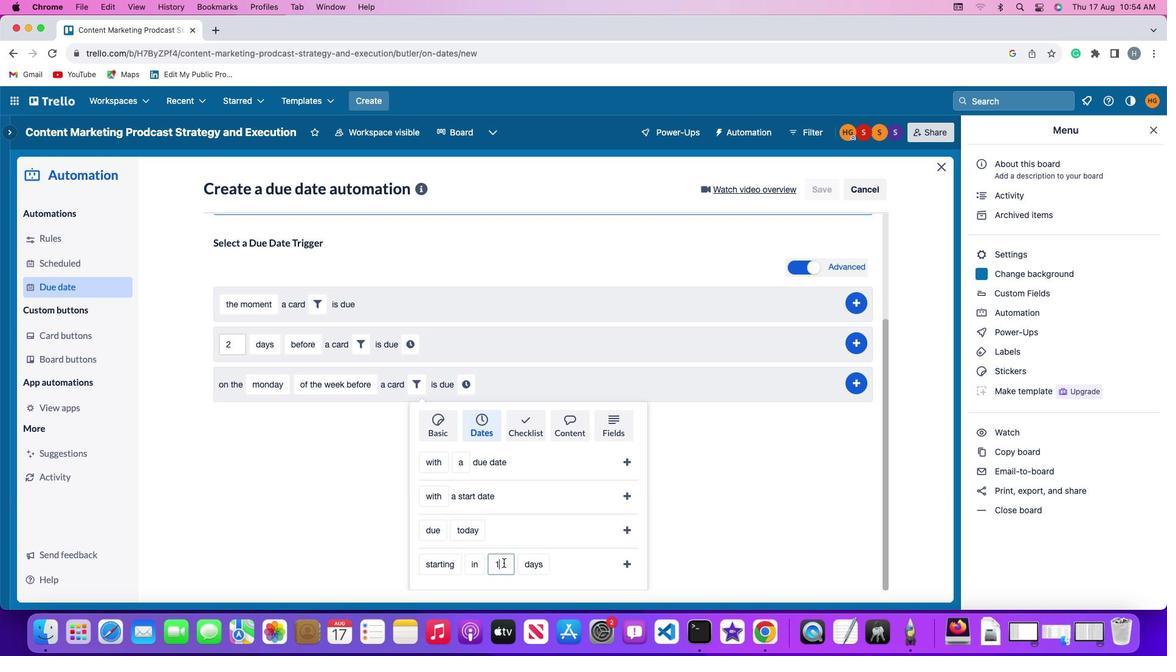 
Action: Mouse pressed left at (503, 563)
Screenshot: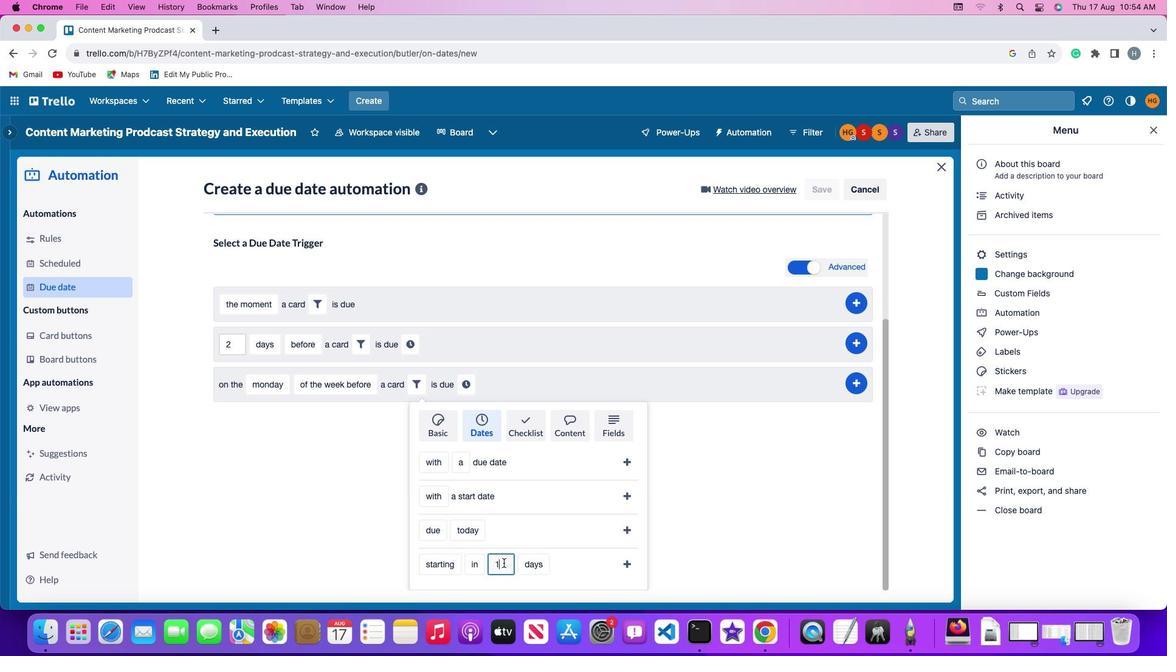 
Action: Key pressed Key.backspace'1'
Screenshot: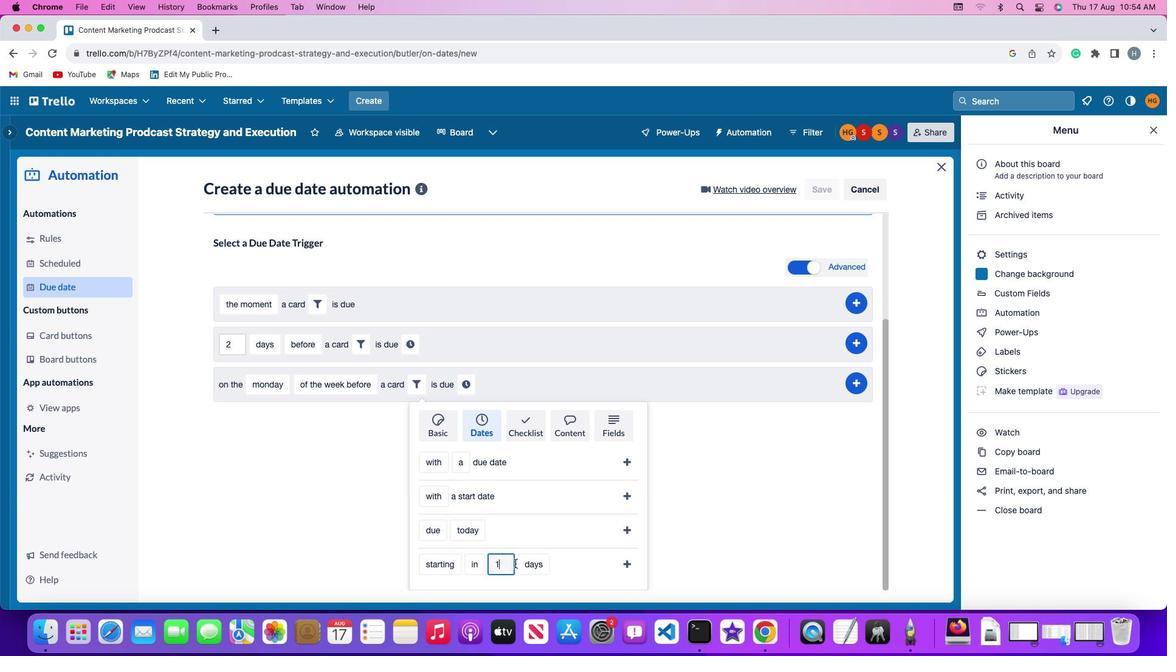 
Action: Mouse moved to (527, 565)
Screenshot: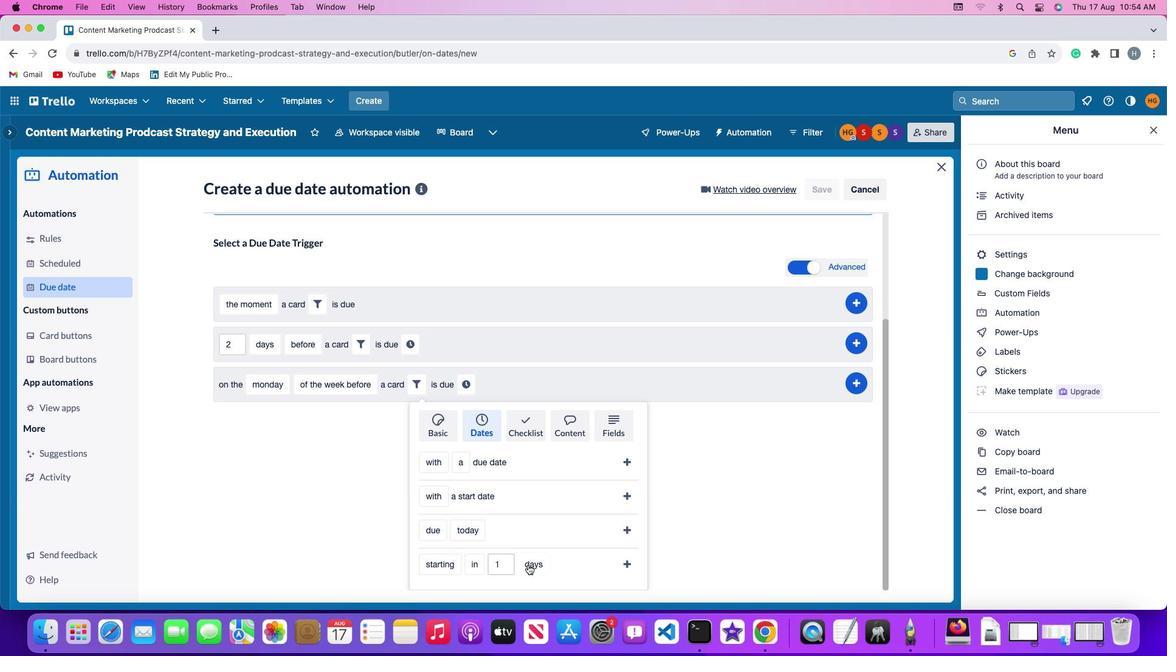 
Action: Mouse pressed left at (527, 565)
Screenshot: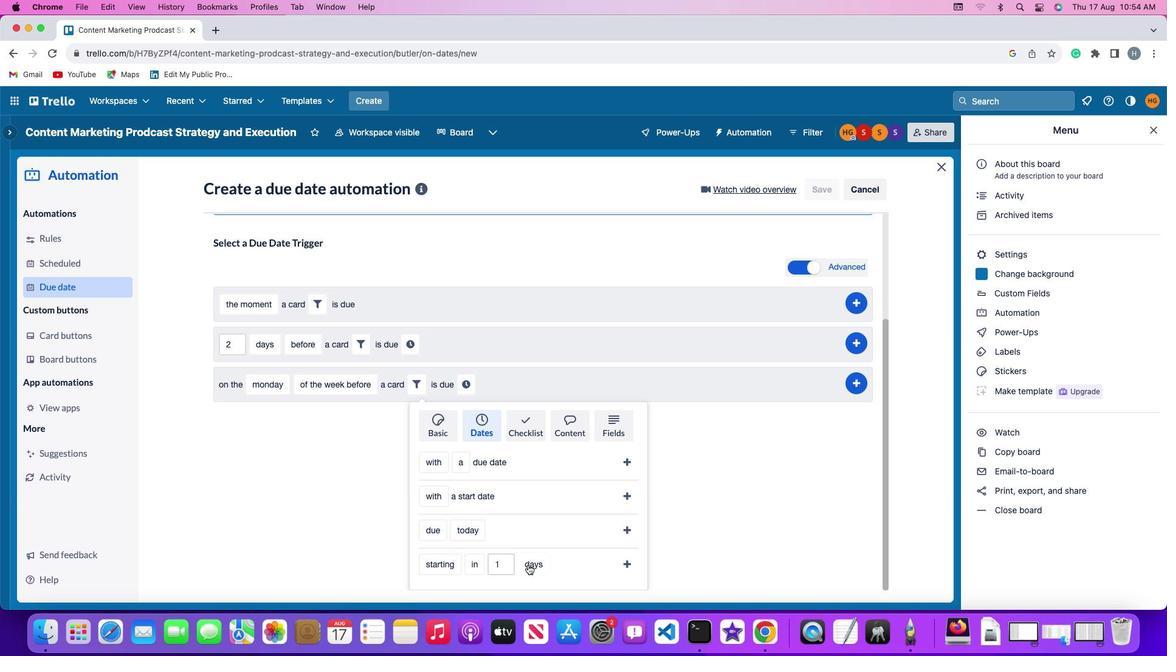 
Action: Mouse moved to (543, 513)
Screenshot: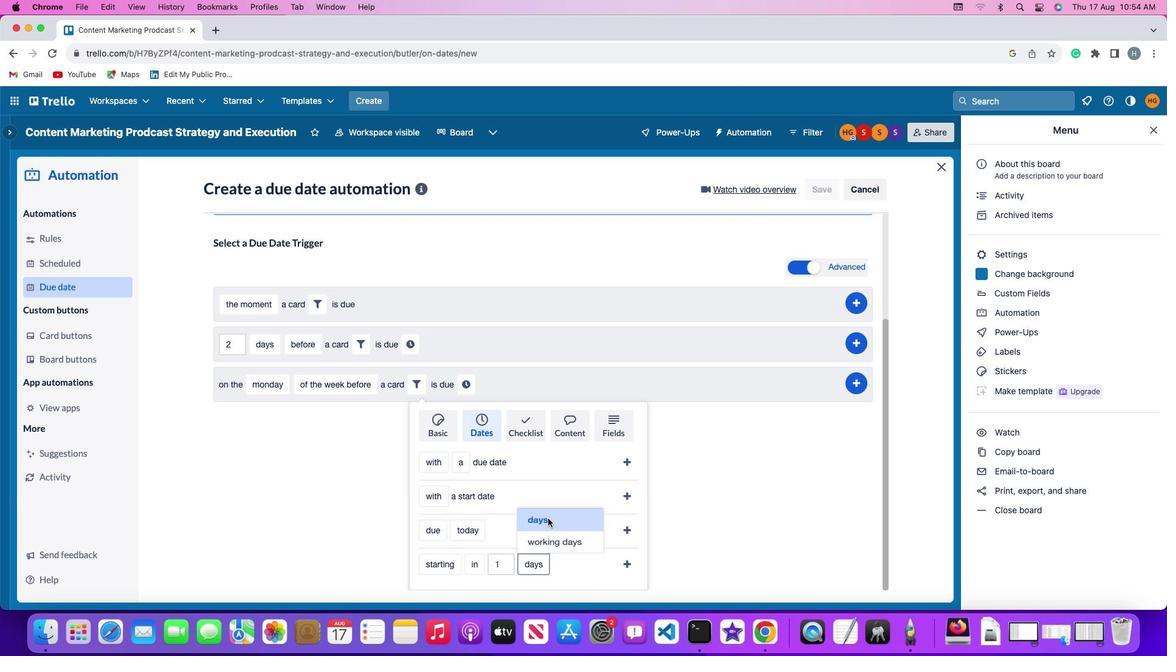 
Action: Mouse pressed left at (543, 513)
Screenshot: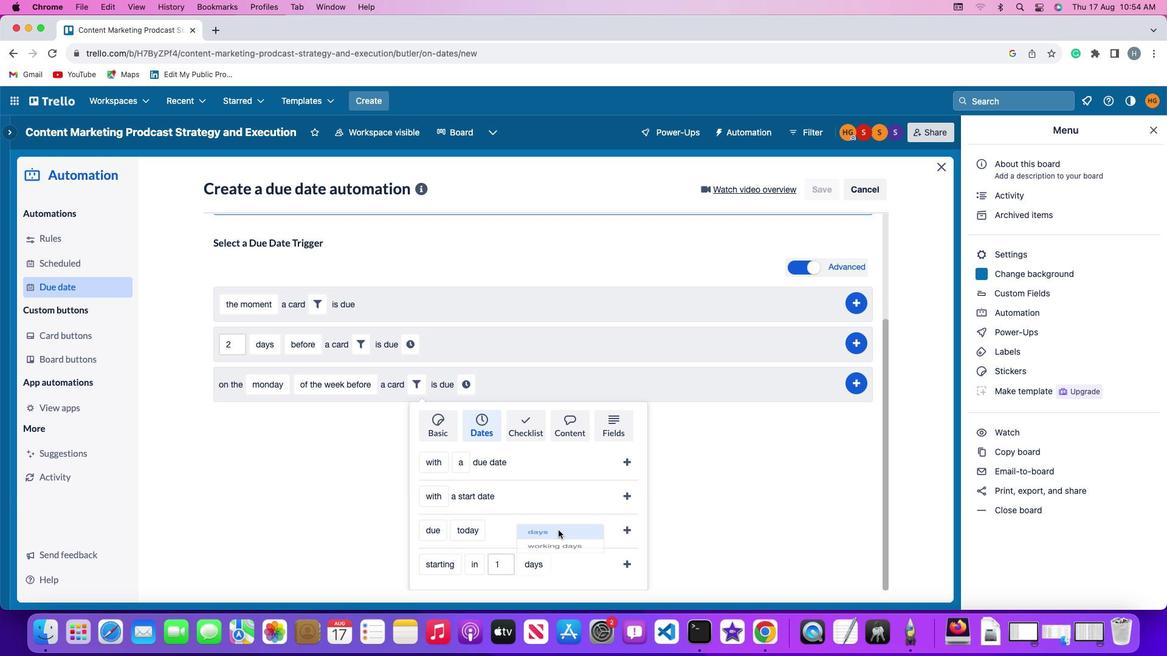 
Action: Mouse moved to (632, 562)
Screenshot: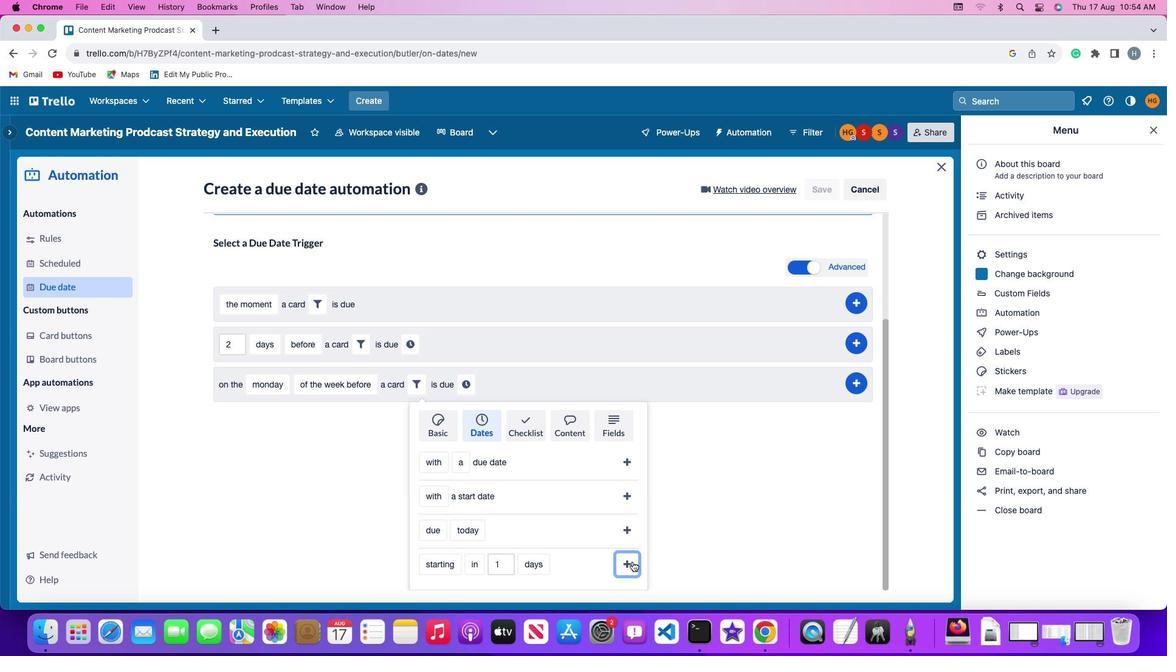 
Action: Mouse pressed left at (632, 562)
Screenshot: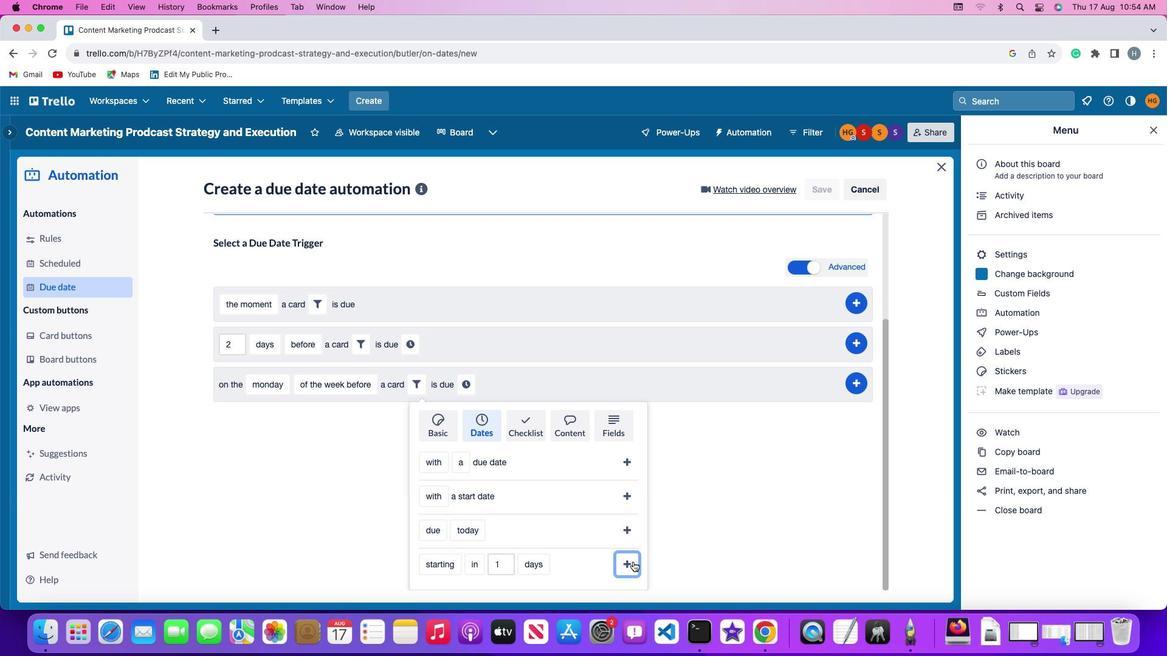 
Action: Mouse moved to (565, 524)
Screenshot: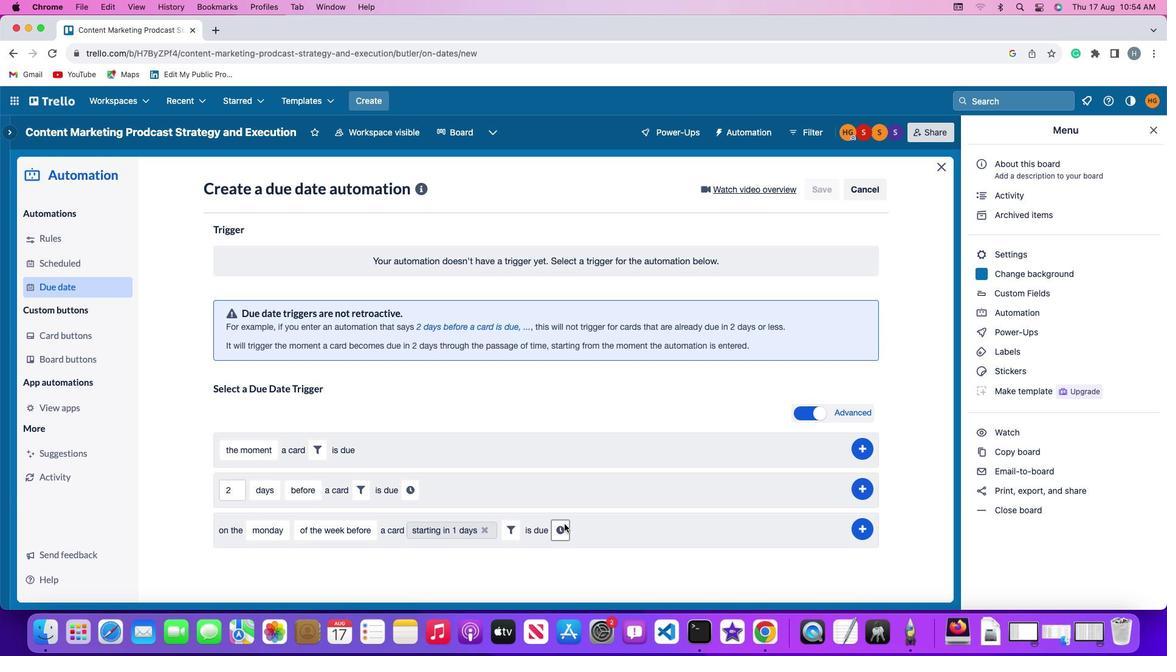 
Action: Mouse pressed left at (565, 524)
Screenshot: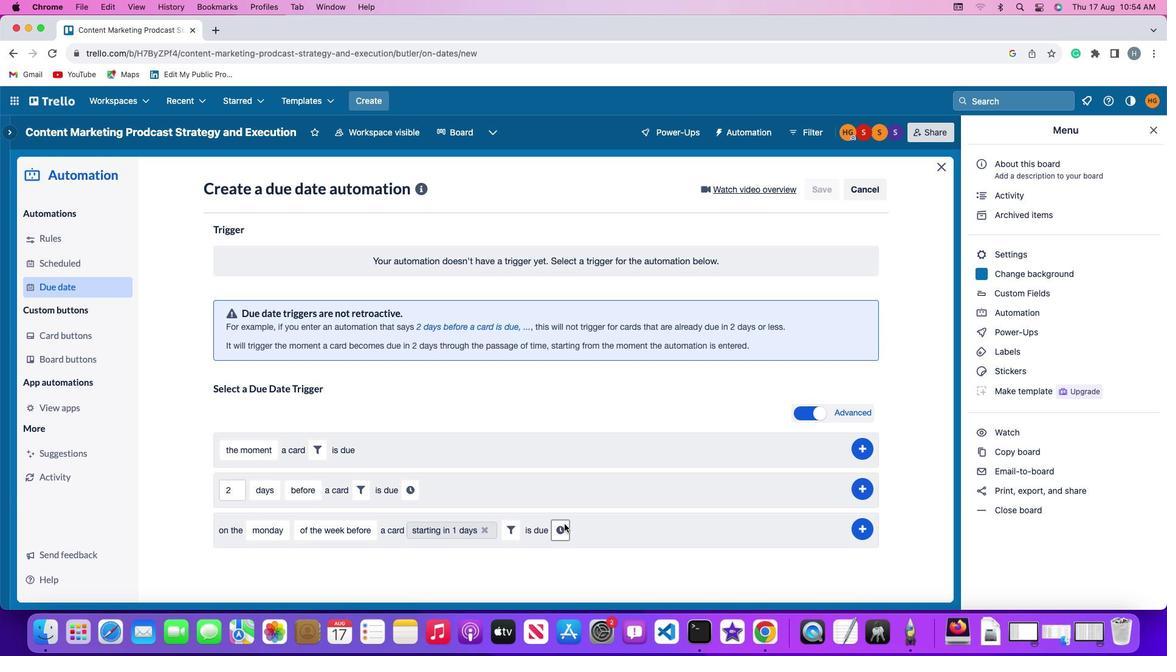 
Action: Mouse moved to (590, 532)
Screenshot: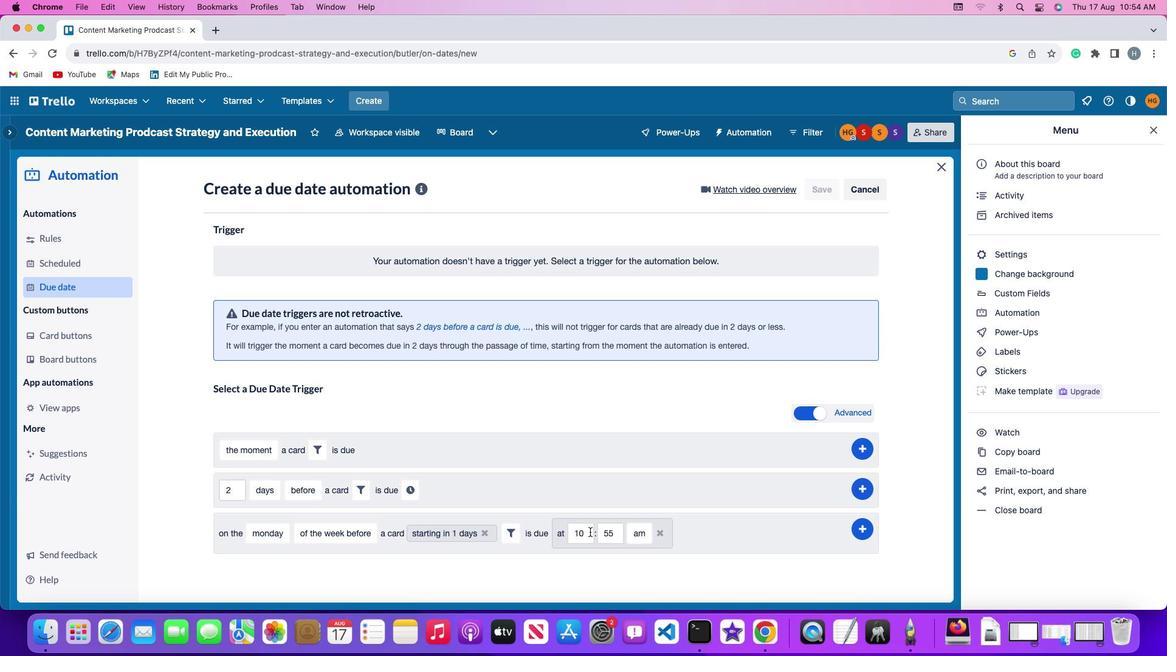 
Action: Mouse pressed left at (590, 532)
Screenshot: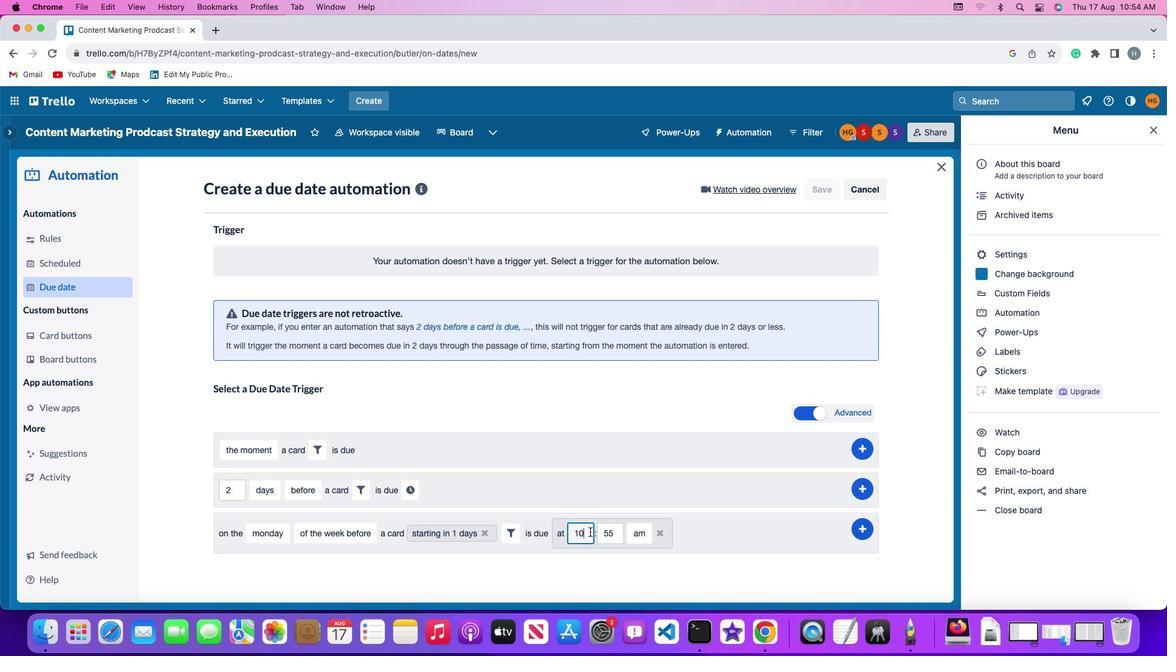 
Action: Key pressed Key.backspace'1'
Screenshot: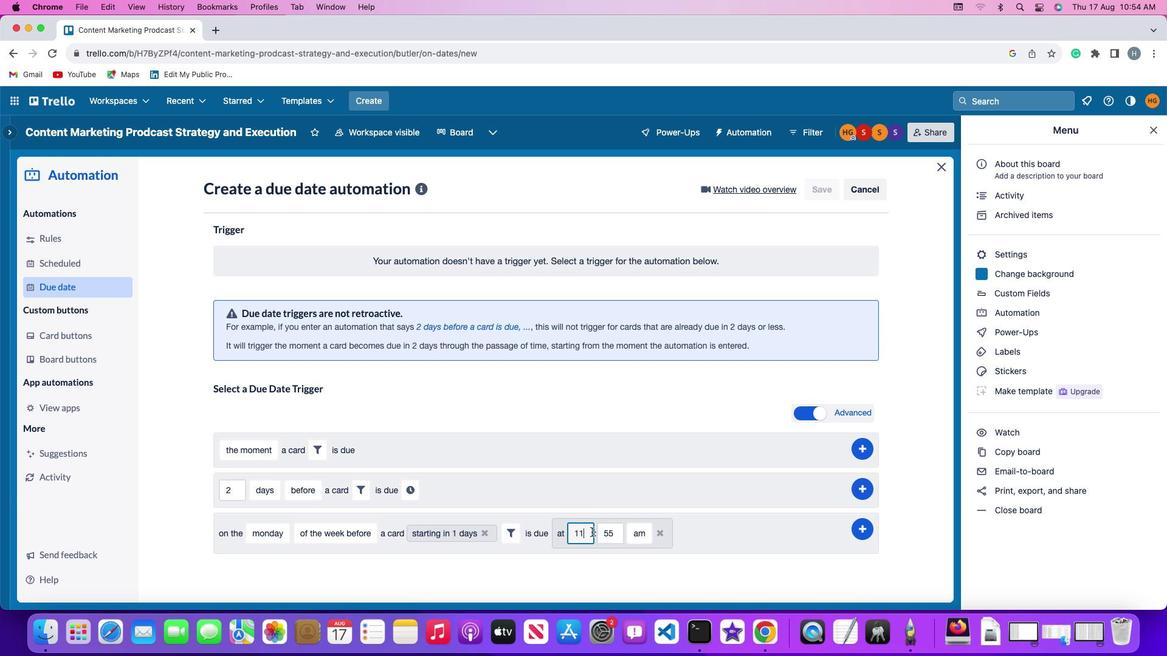 
Action: Mouse moved to (616, 532)
Screenshot: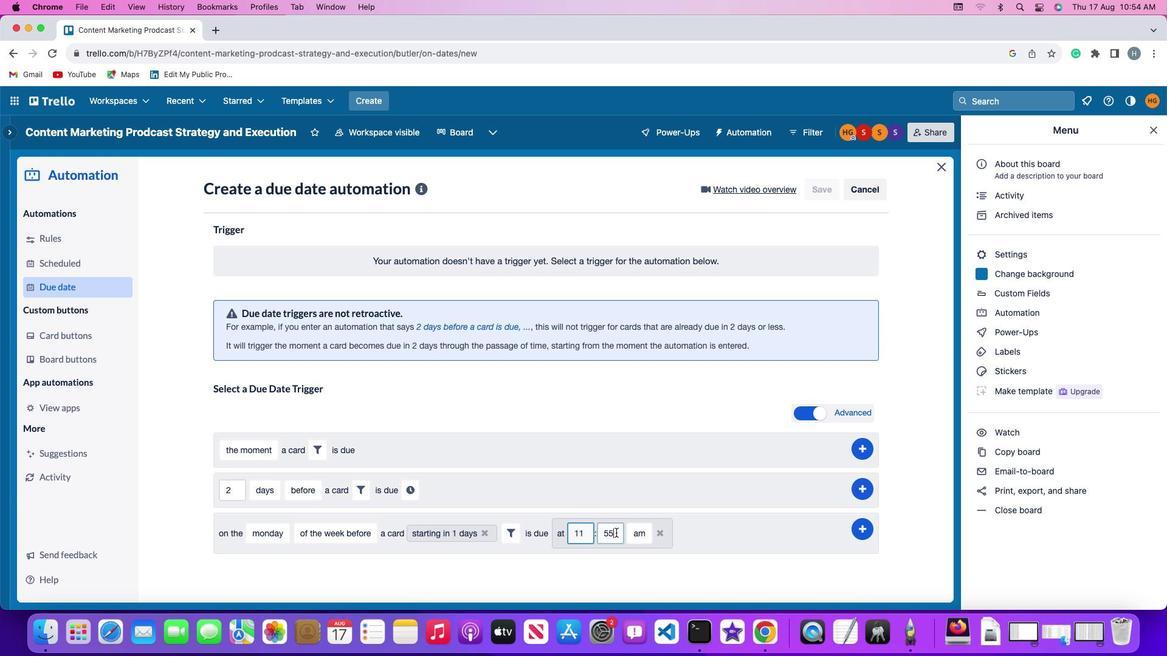 
Action: Mouse pressed left at (616, 532)
Screenshot: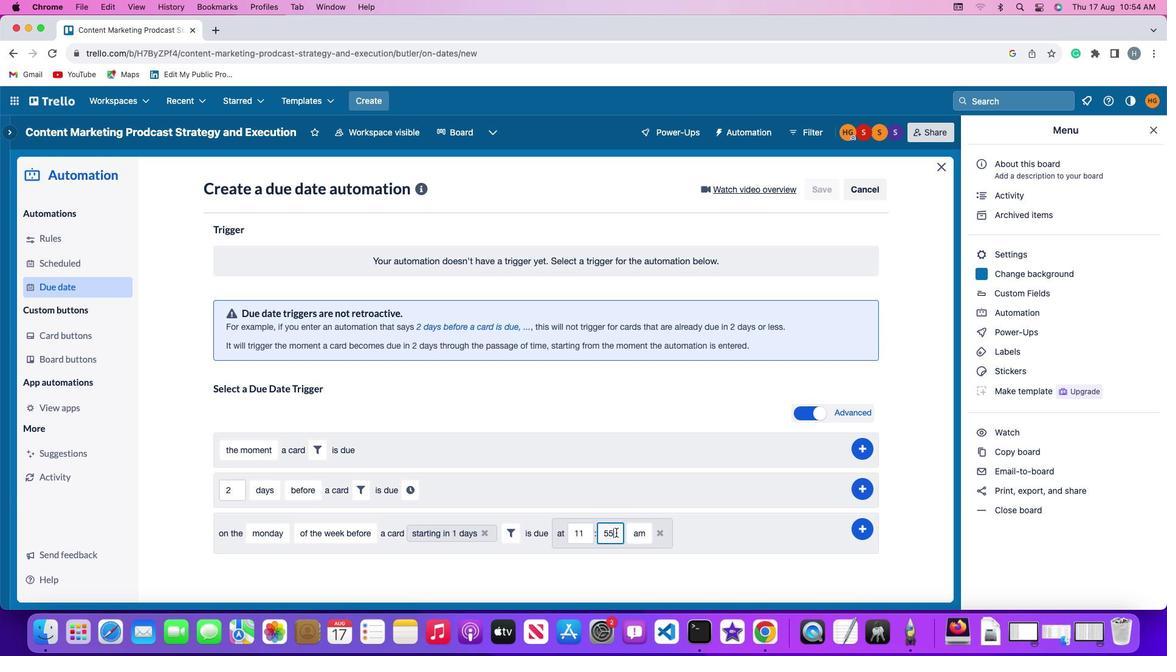 
Action: Key pressed Key.backspaceKey.backspace'0''0'
Screenshot: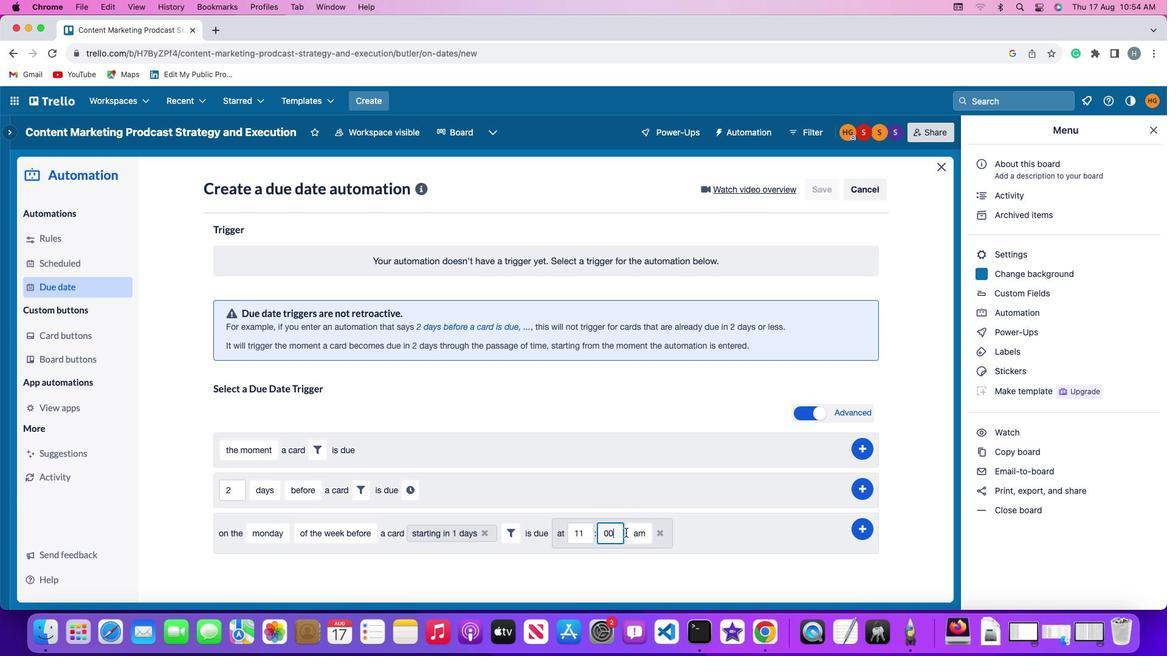 
Action: Mouse moved to (635, 532)
Screenshot: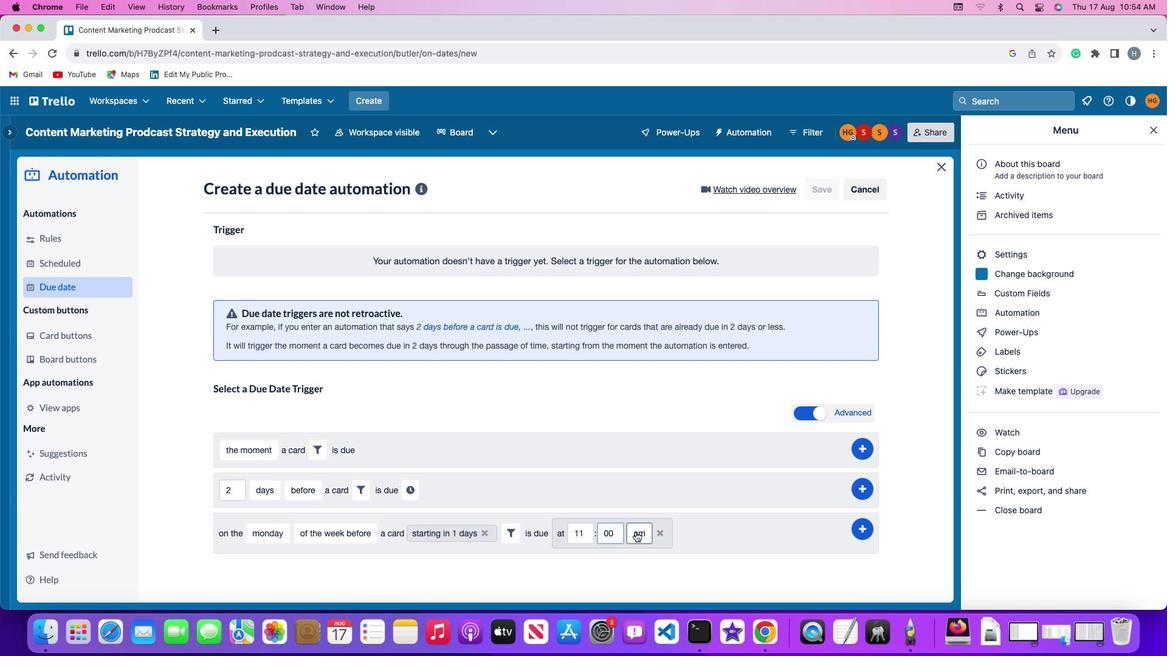 
Action: Mouse pressed left at (635, 532)
Screenshot: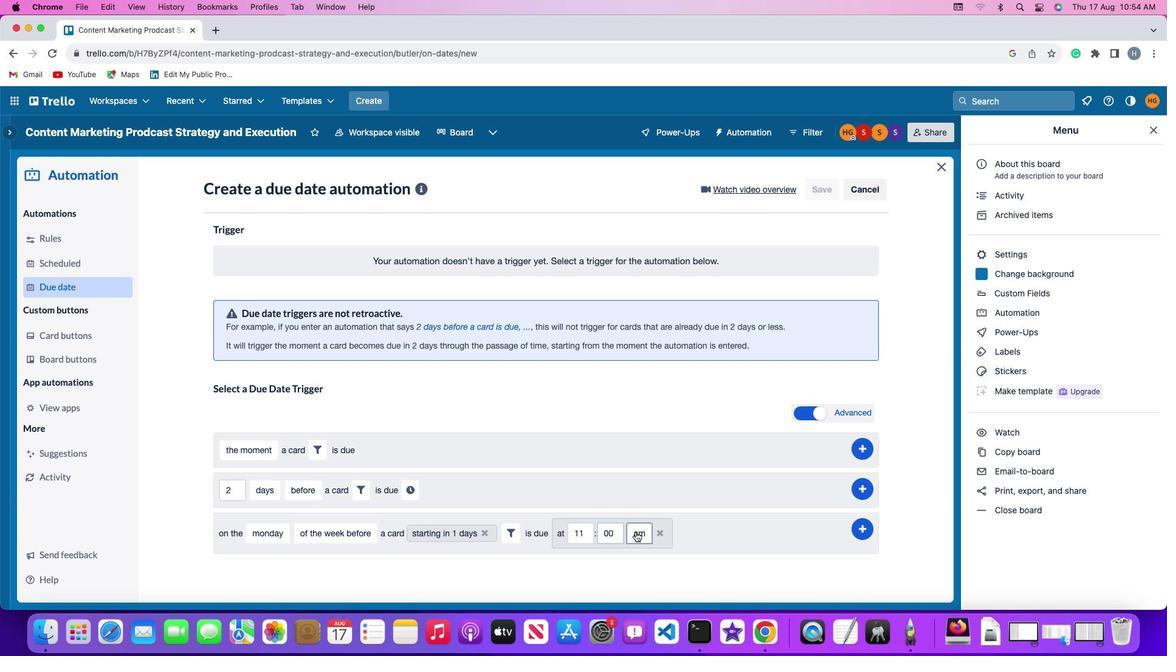 
Action: Mouse moved to (640, 551)
Screenshot: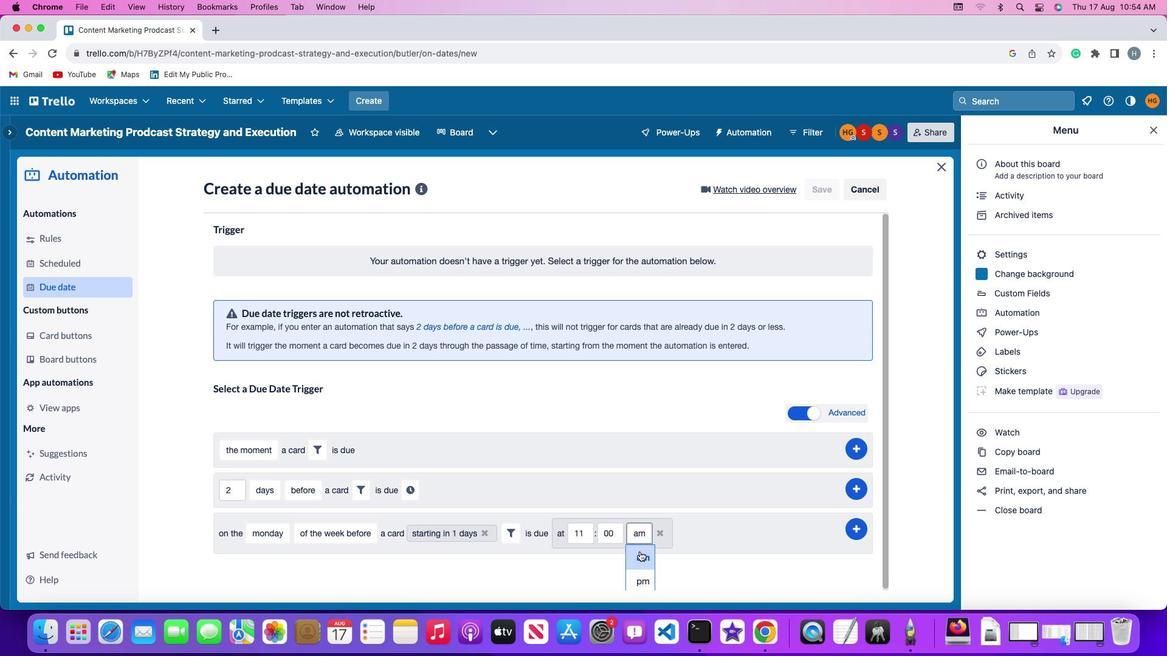 
Action: Mouse pressed left at (640, 551)
Screenshot: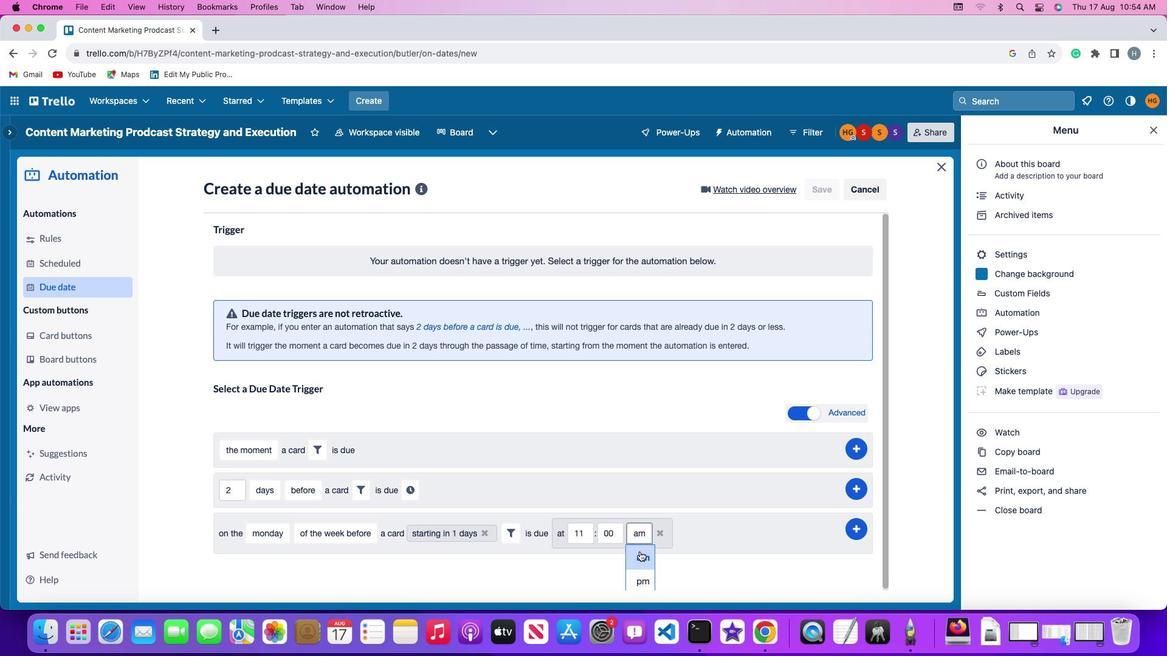 
Action: Mouse moved to (864, 529)
Screenshot: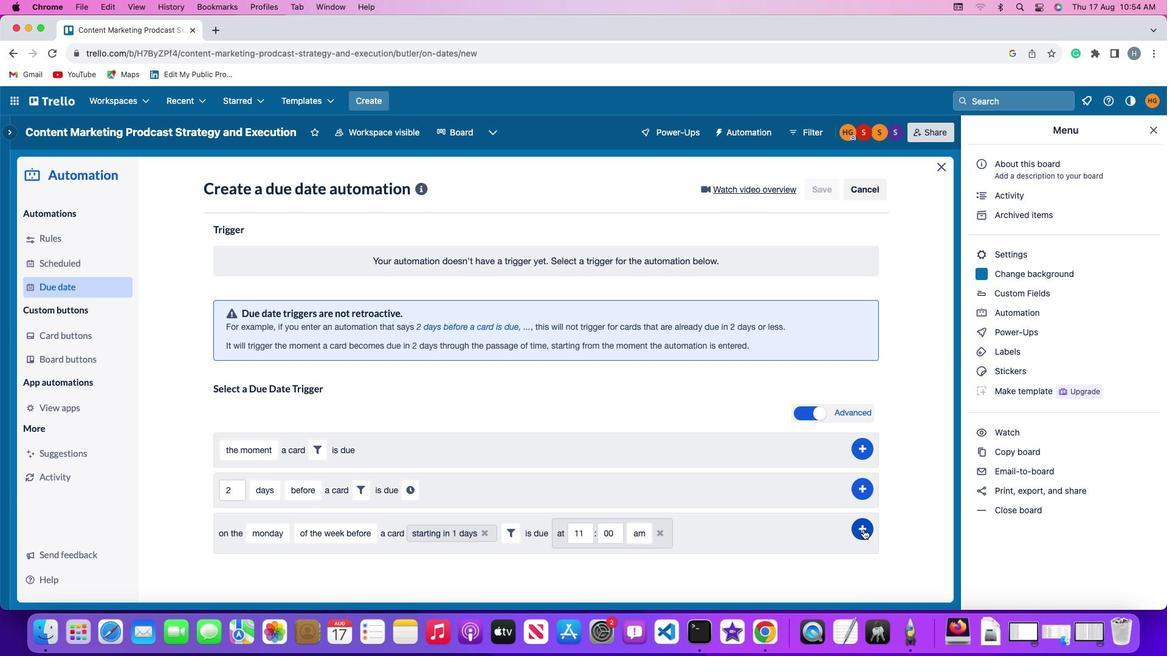
Action: Mouse pressed left at (864, 529)
Screenshot: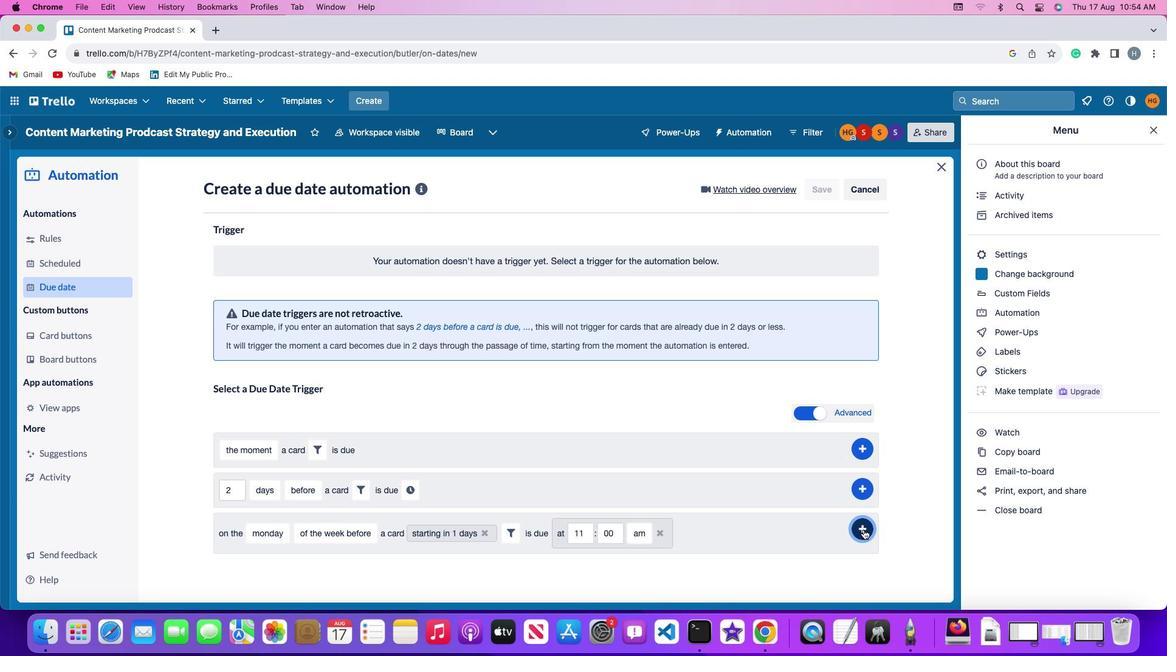 
Action: Mouse moved to (902, 468)
Screenshot: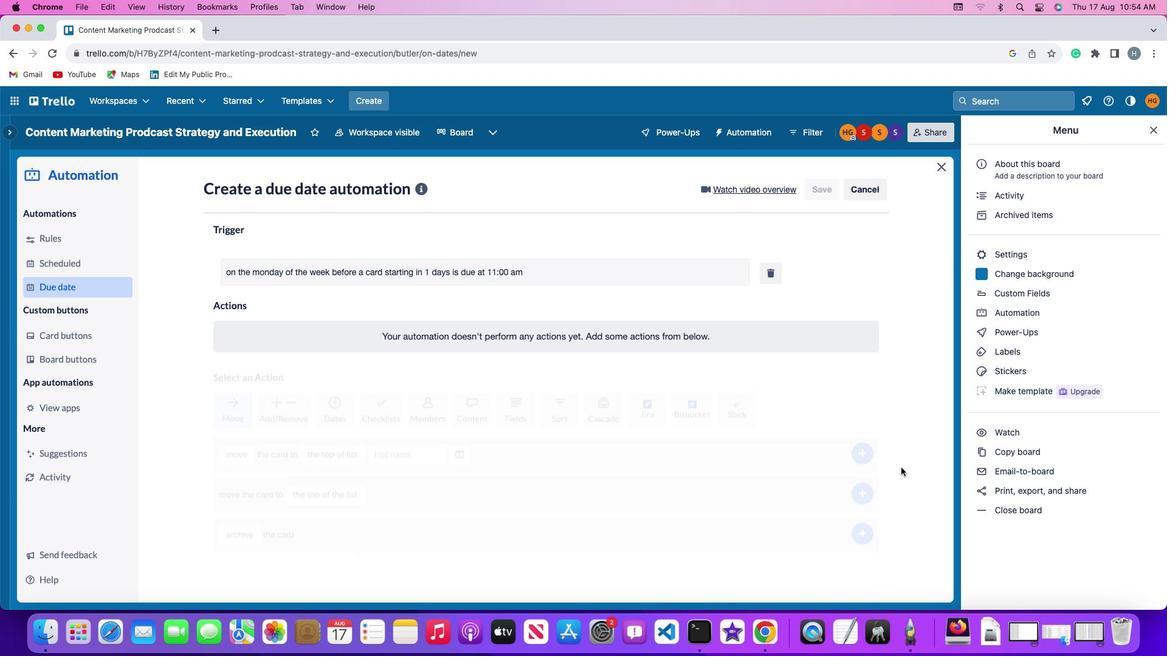 
